 Task: Create a sub task Gather and Analyse Requirements for the task  Integrate a new chat system for customer service in the project AgileFocus , assign it to team member softage.2@softage.net and update the status of the sub task to  At Risk , set the priority of the sub task to Medium
Action: Mouse moved to (502, 413)
Screenshot: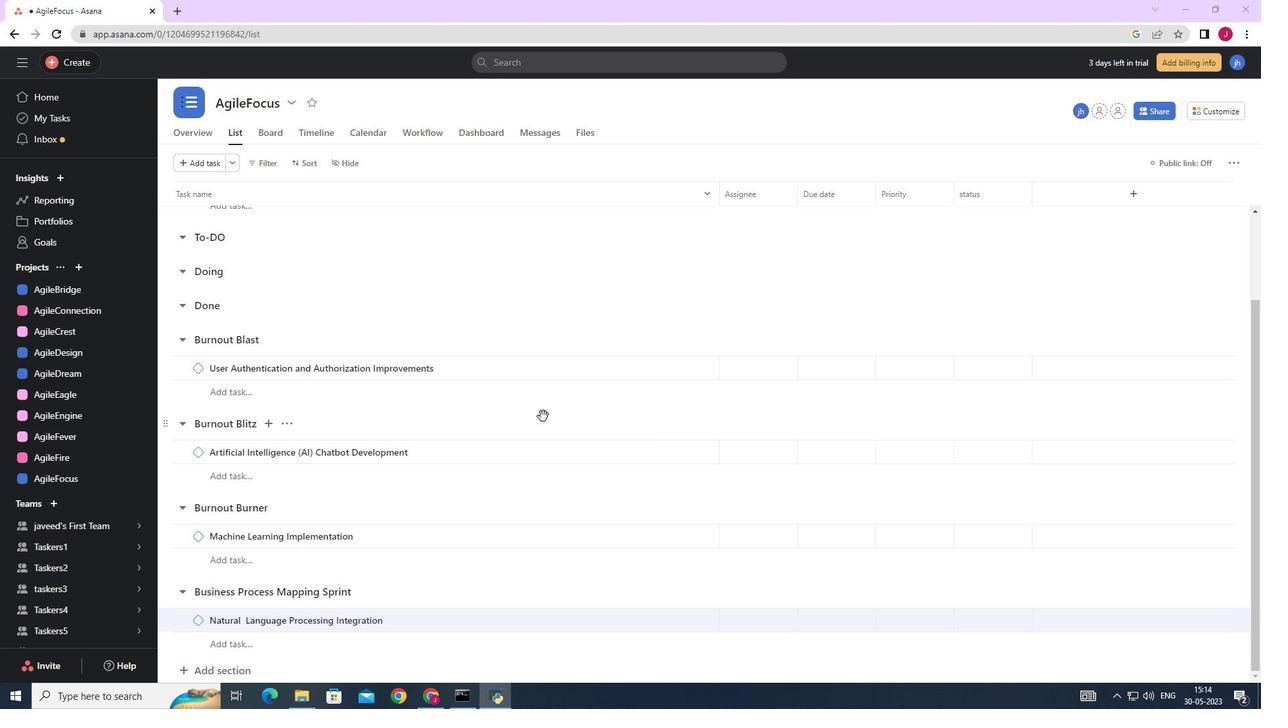 
Action: Mouse scrolled (502, 413) with delta (0, 0)
Screenshot: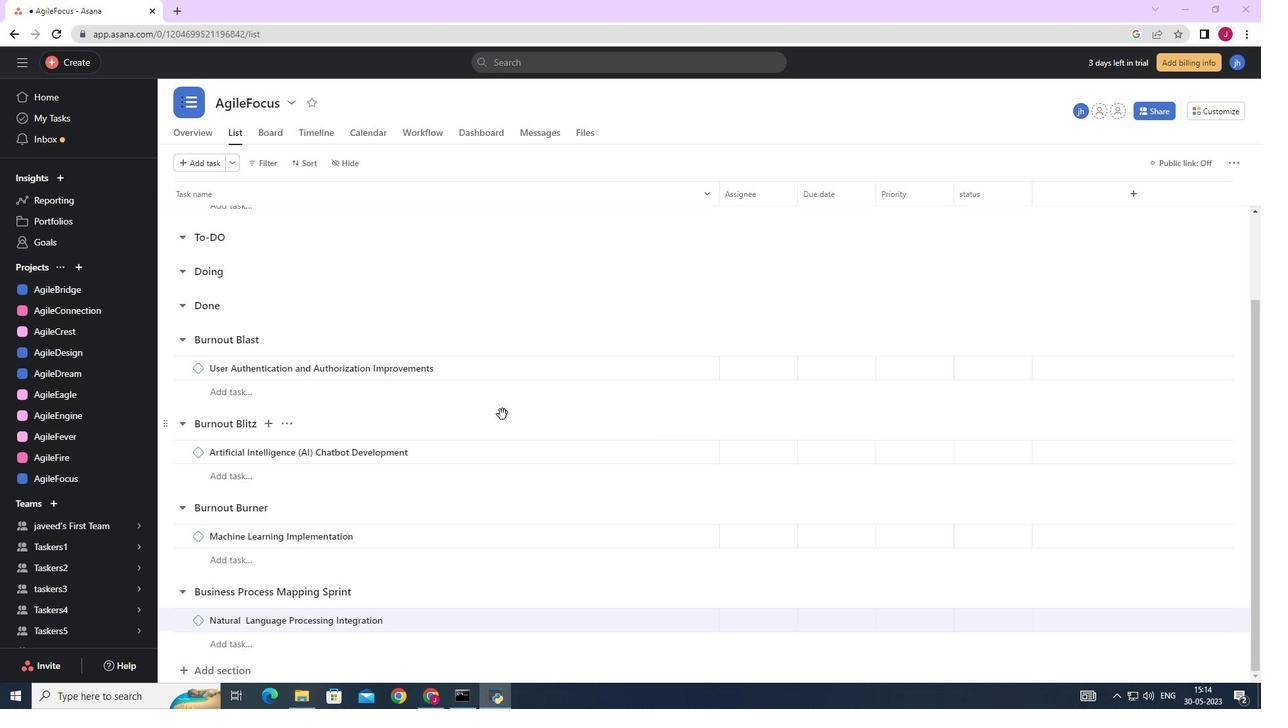 
Action: Mouse scrolled (502, 413) with delta (0, 0)
Screenshot: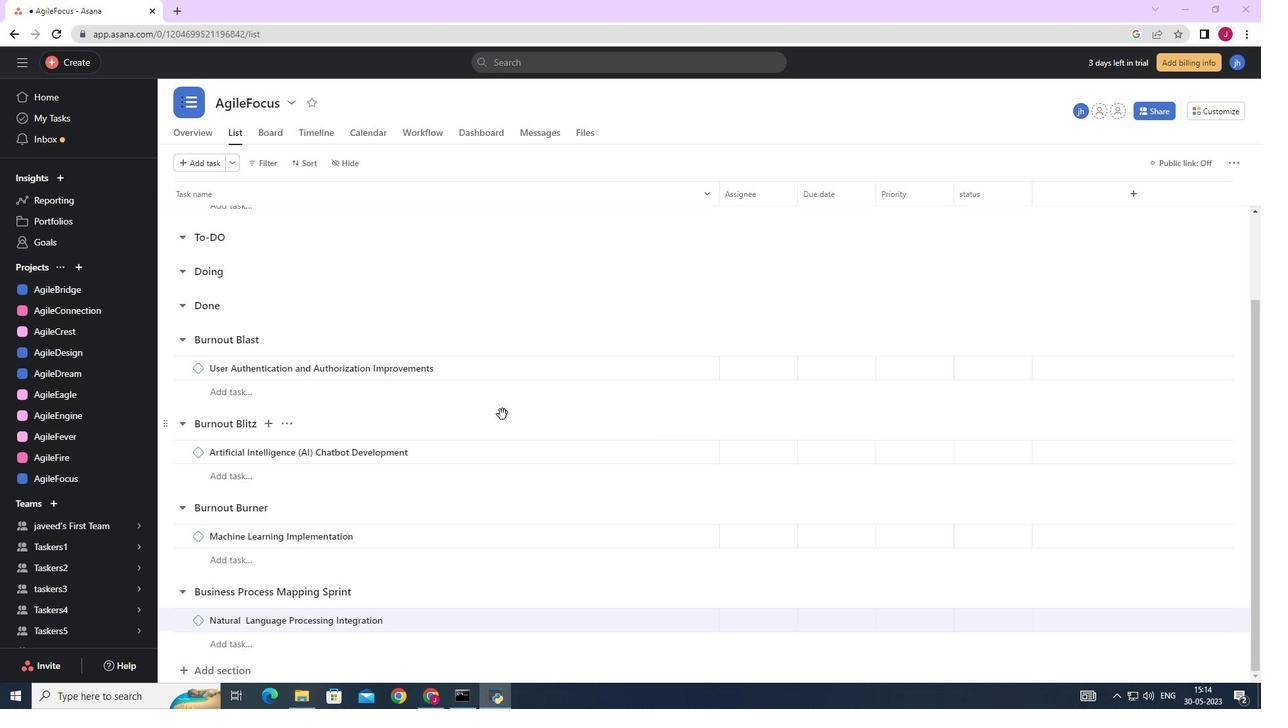 
Action: Mouse scrolled (502, 413) with delta (0, 0)
Screenshot: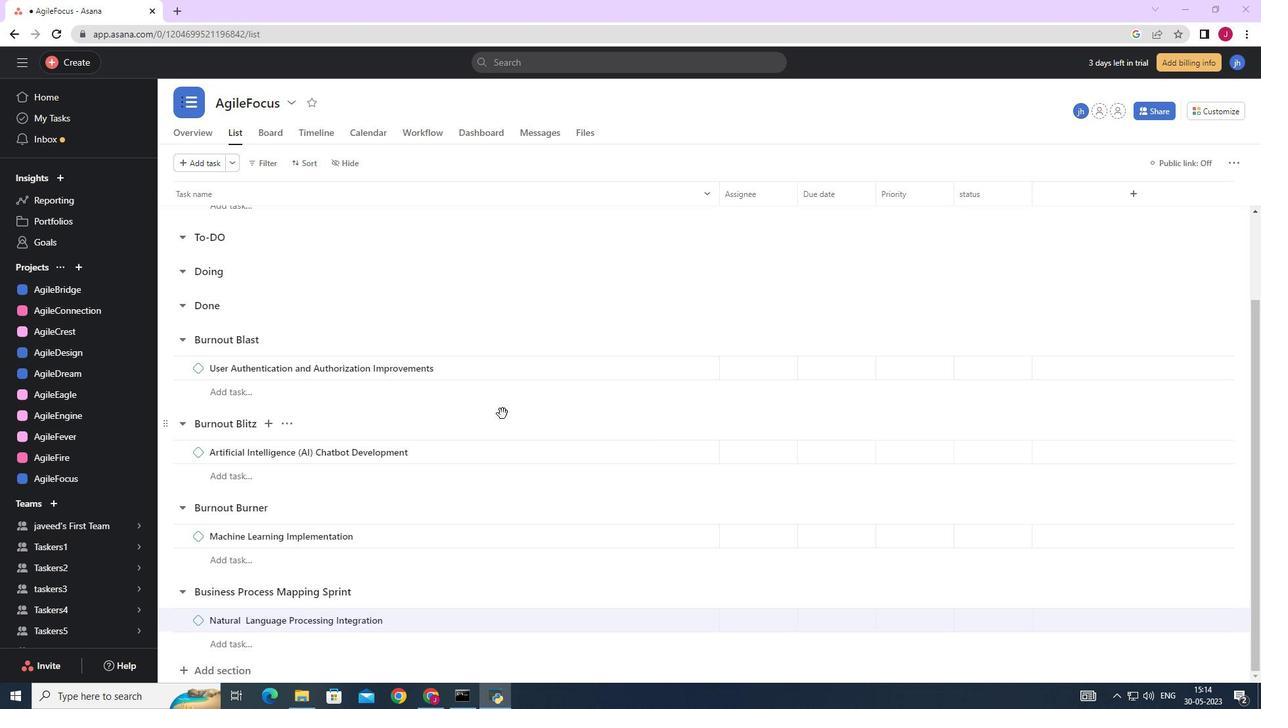 
Action: Mouse scrolled (502, 413) with delta (0, 0)
Screenshot: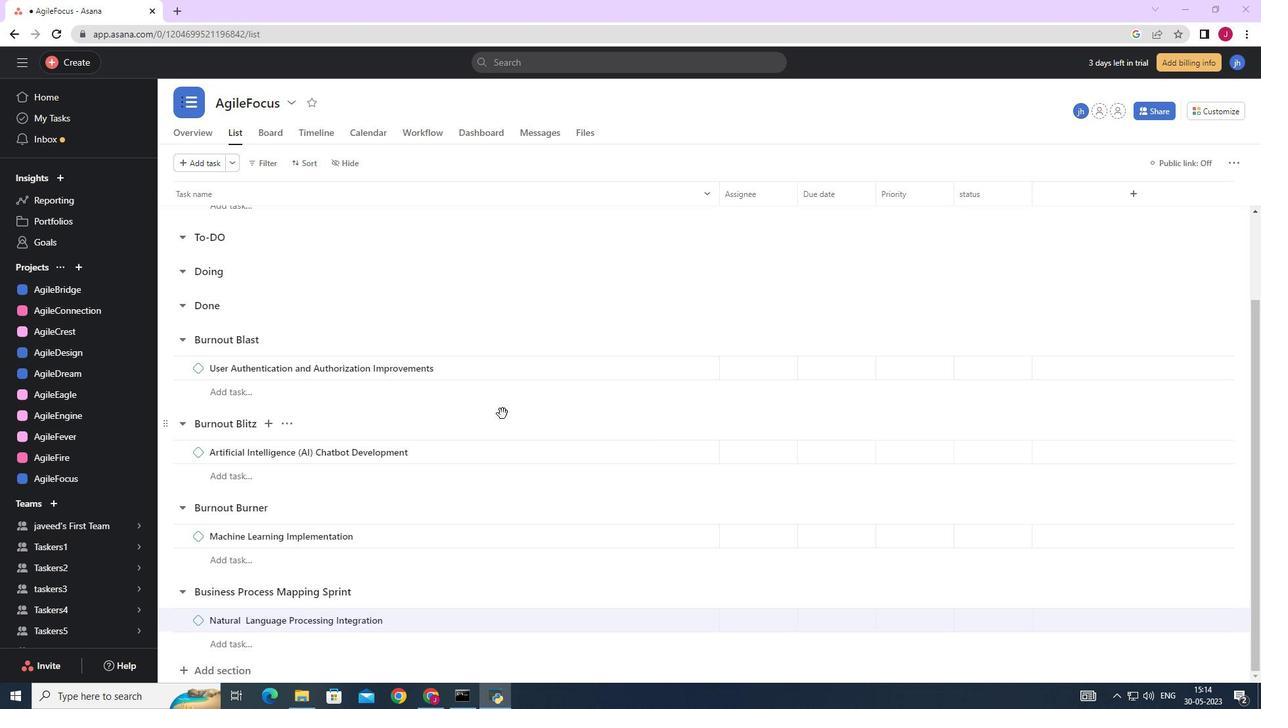 
Action: Mouse moved to (576, 451)
Screenshot: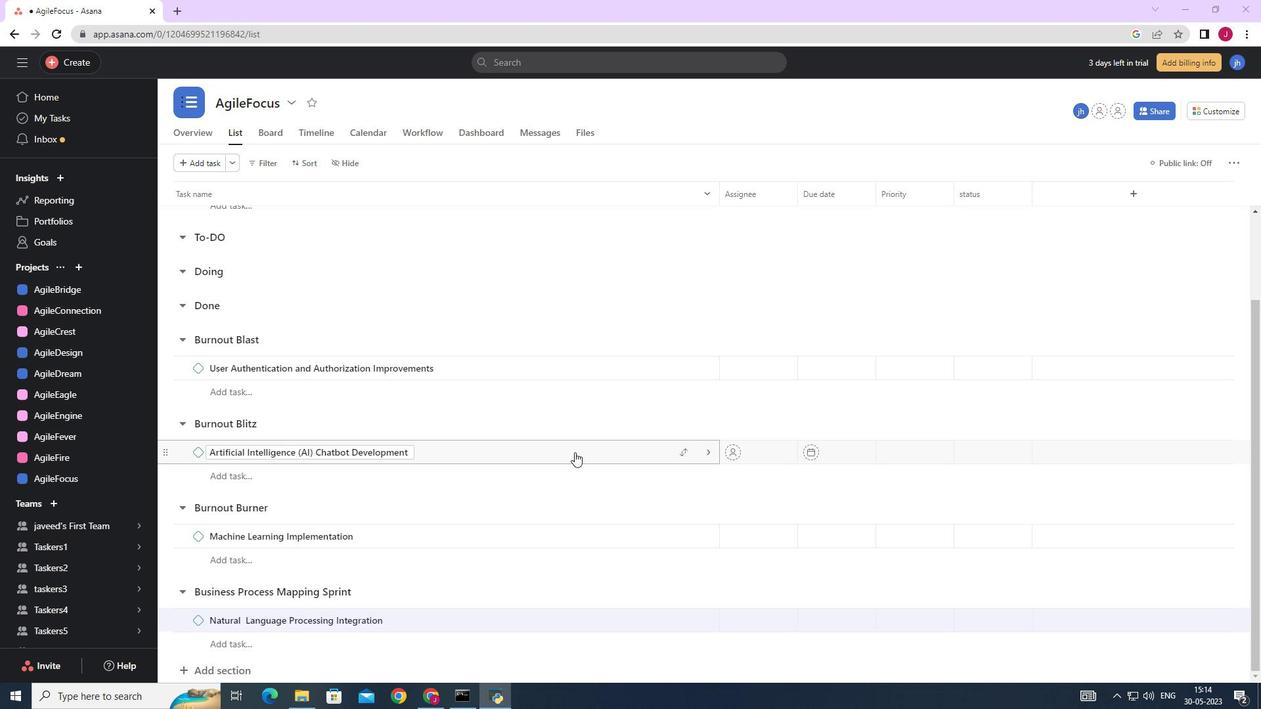 
Action: Mouse scrolled (576, 452) with delta (0, 0)
Screenshot: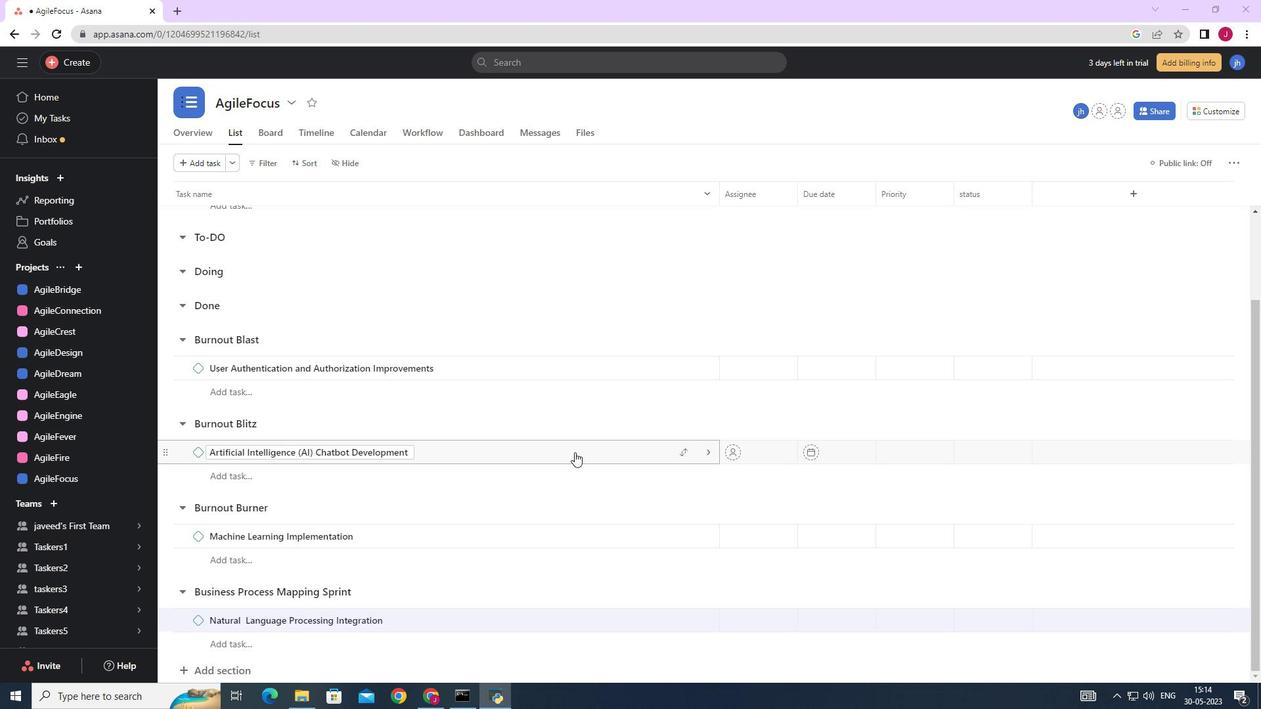 
Action: Mouse scrolled (576, 452) with delta (0, 0)
Screenshot: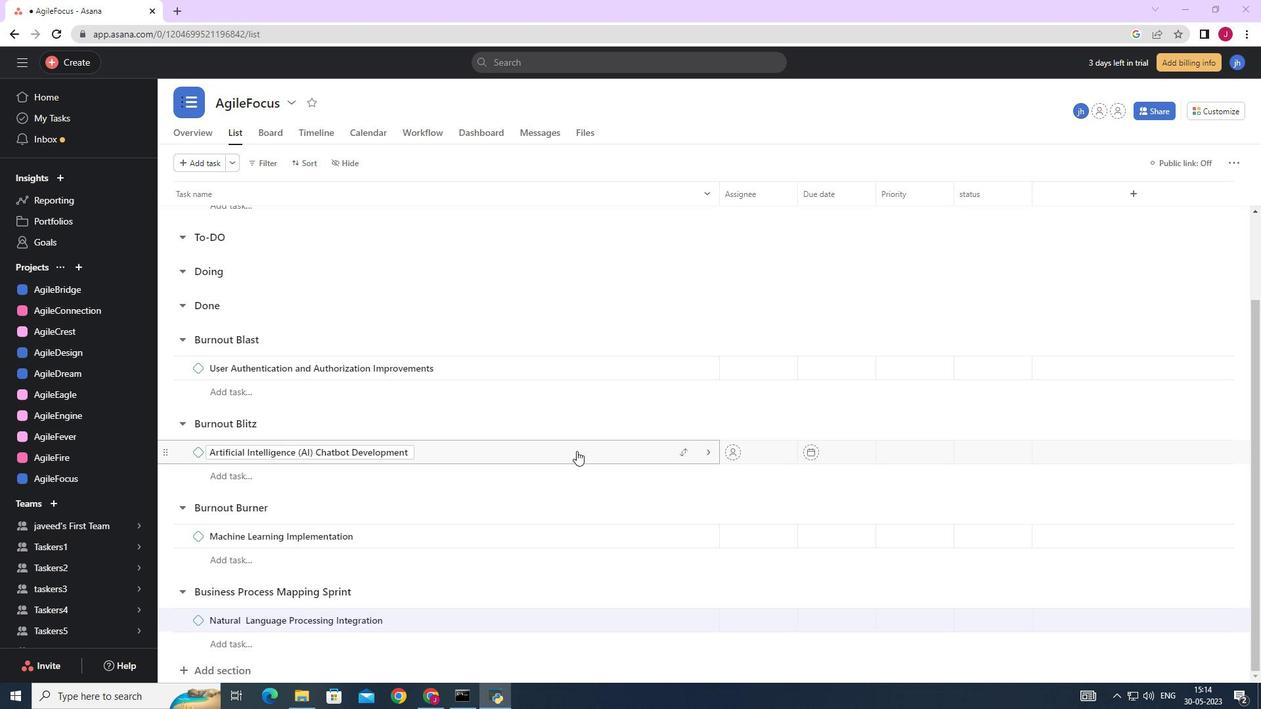 
Action: Mouse moved to (577, 451)
Screenshot: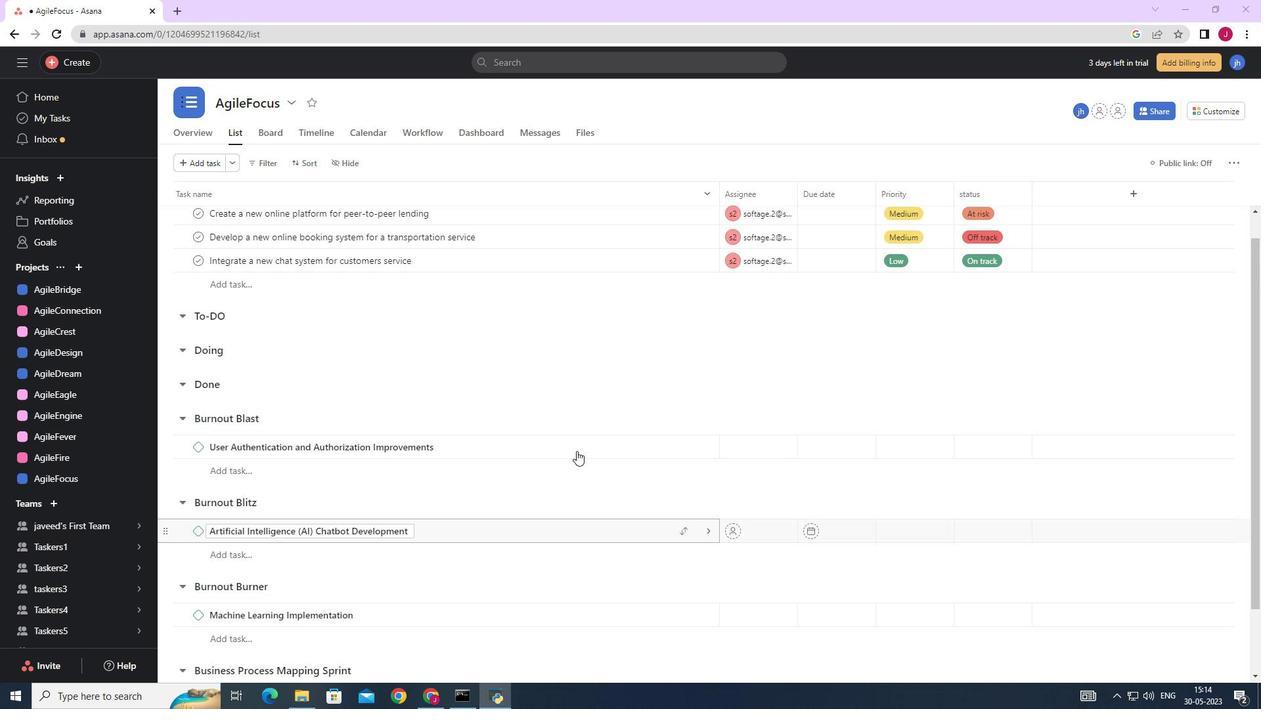 
Action: Mouse scrolled (577, 452) with delta (0, 0)
Screenshot: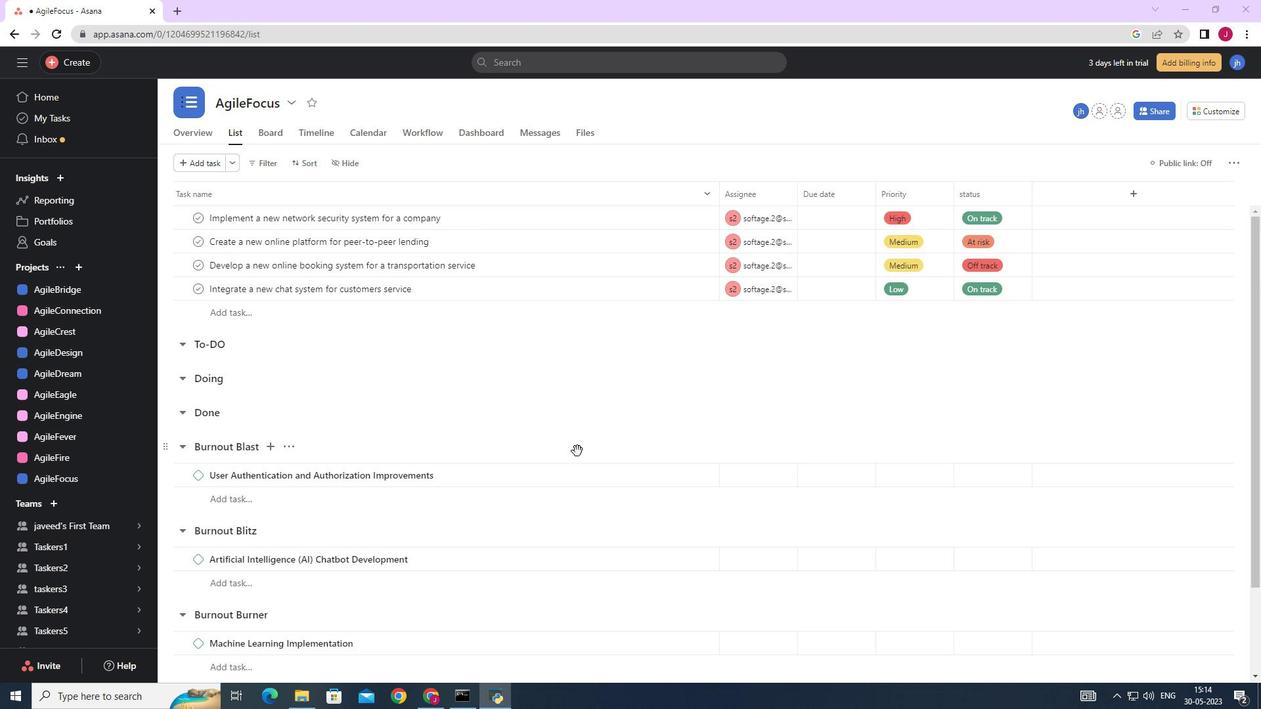 
Action: Mouse scrolled (577, 452) with delta (0, 0)
Screenshot: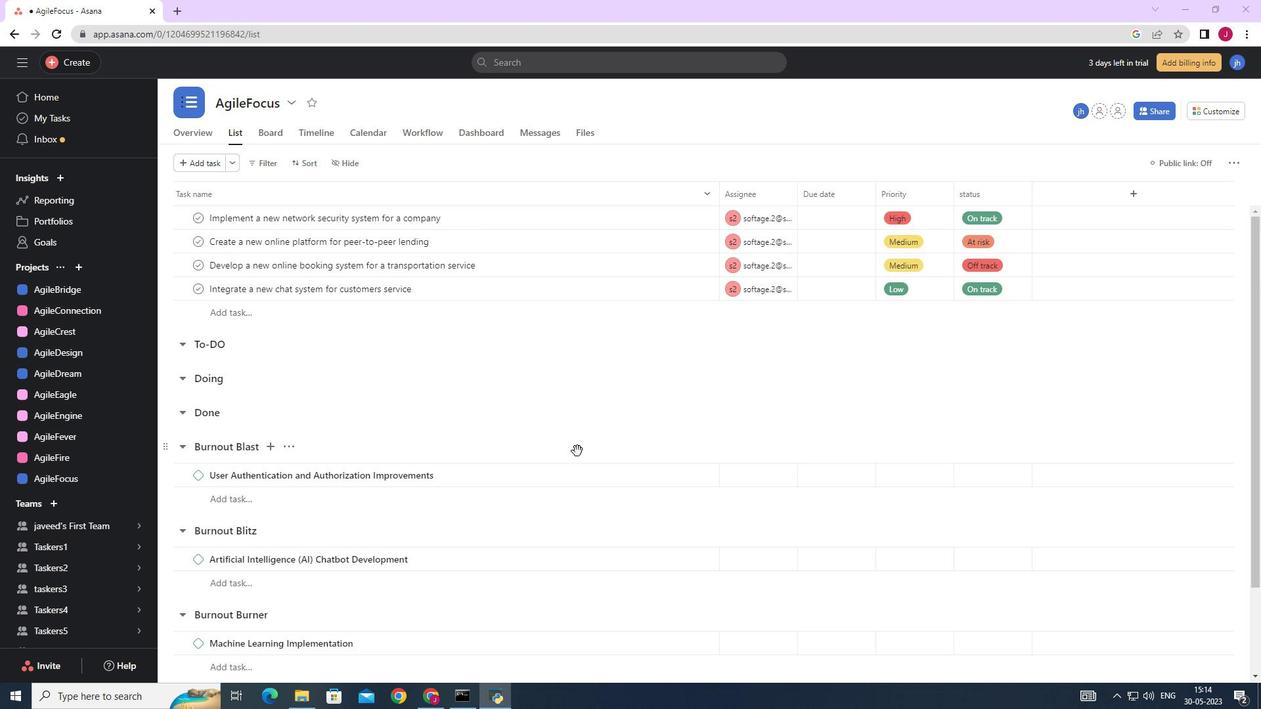 
Action: Mouse scrolled (577, 452) with delta (0, 0)
Screenshot: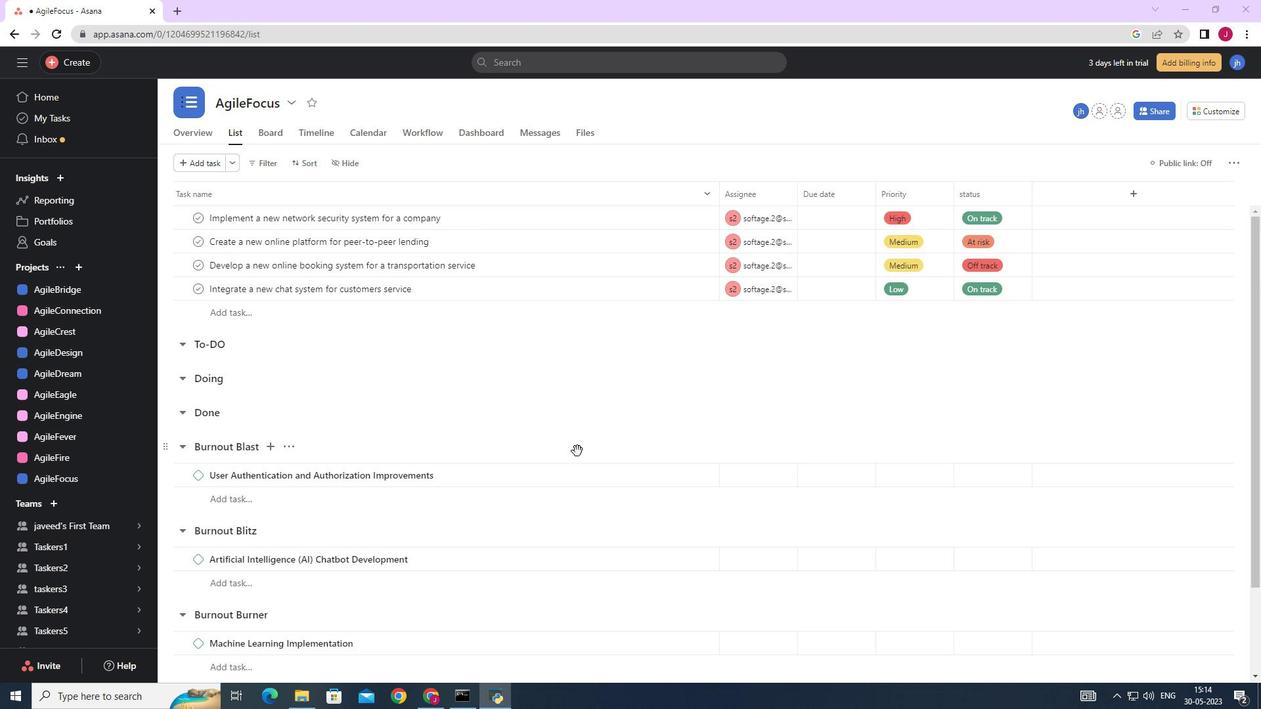 
Action: Mouse moved to (643, 287)
Screenshot: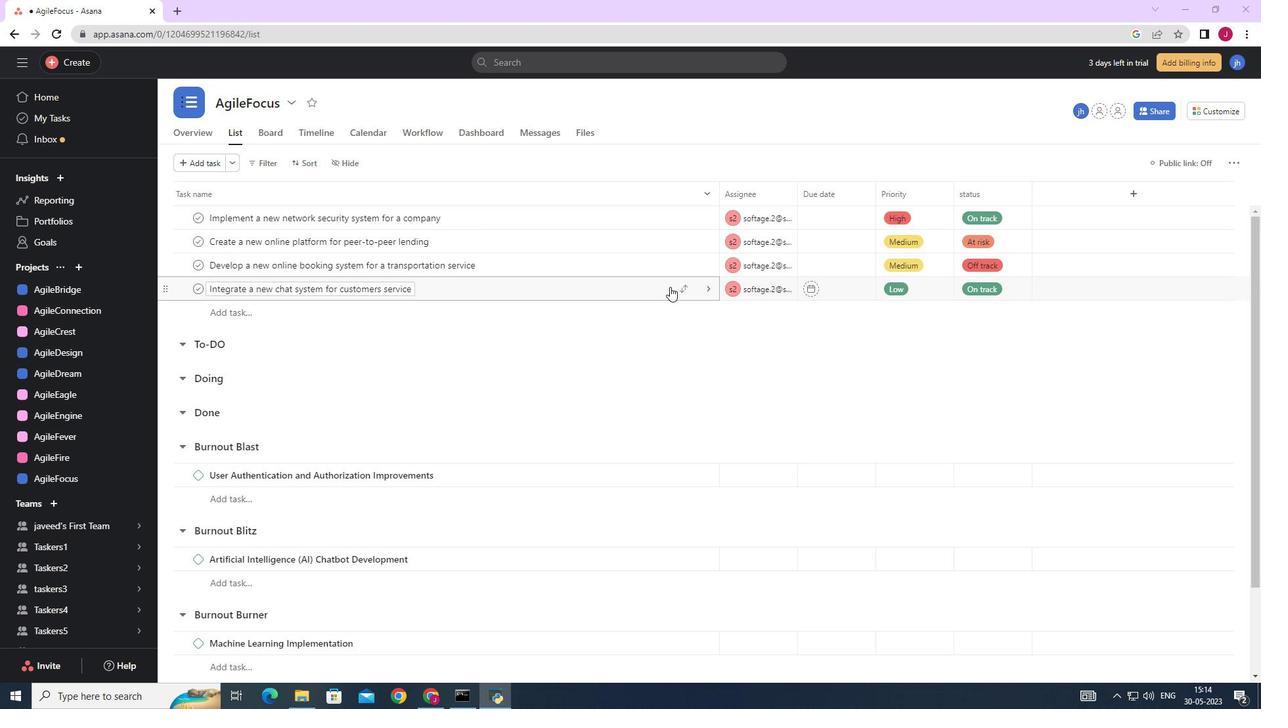 
Action: Mouse pressed left at (643, 287)
Screenshot: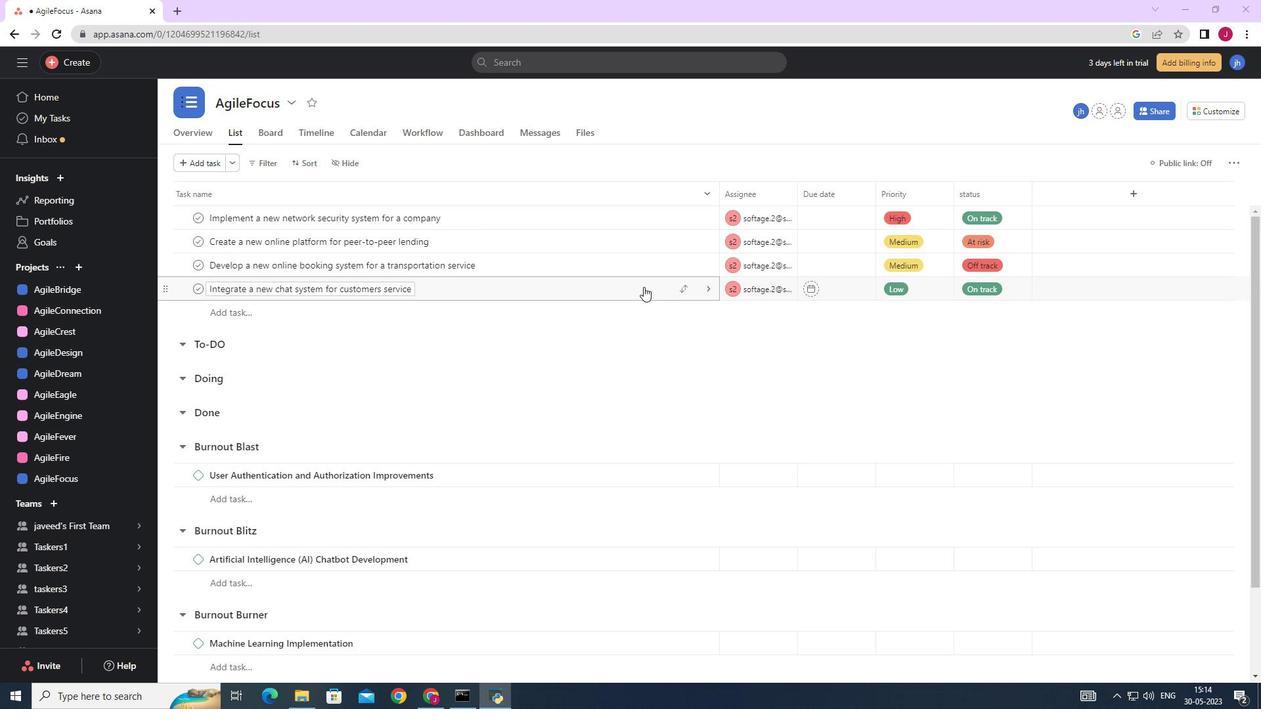 
Action: Mouse moved to (940, 446)
Screenshot: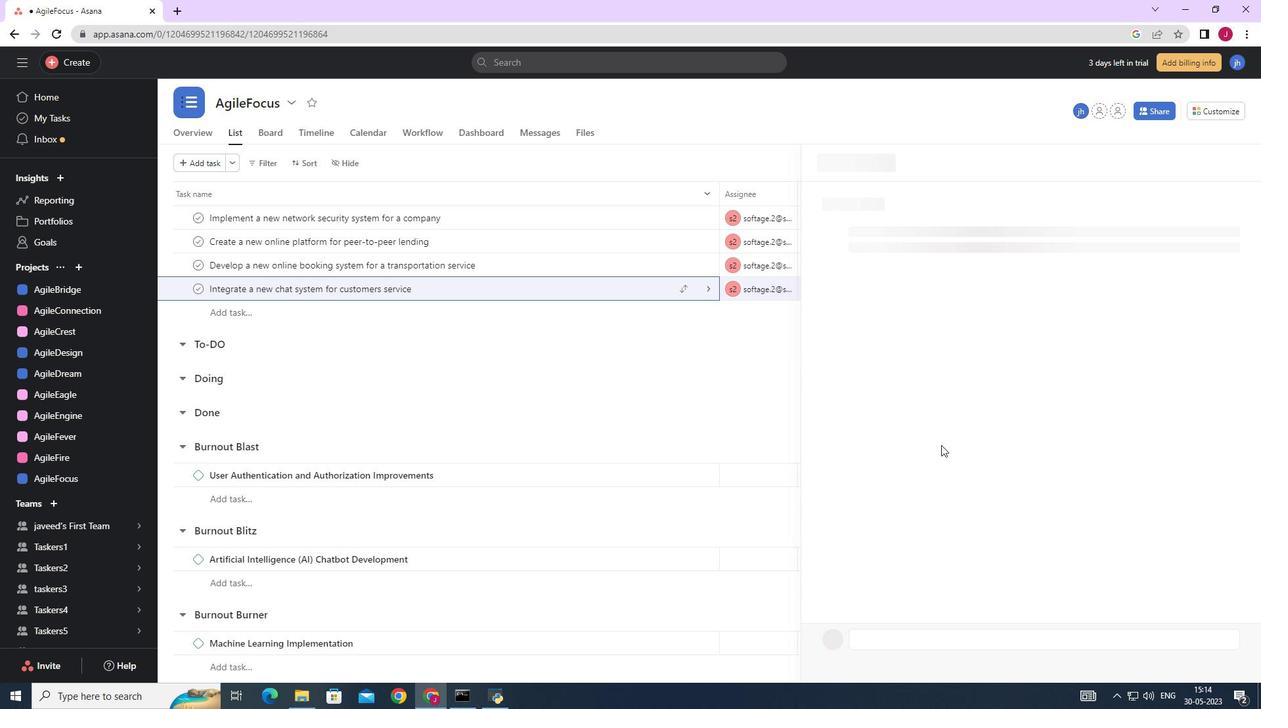 
Action: Mouse scrolled (940, 445) with delta (0, 0)
Screenshot: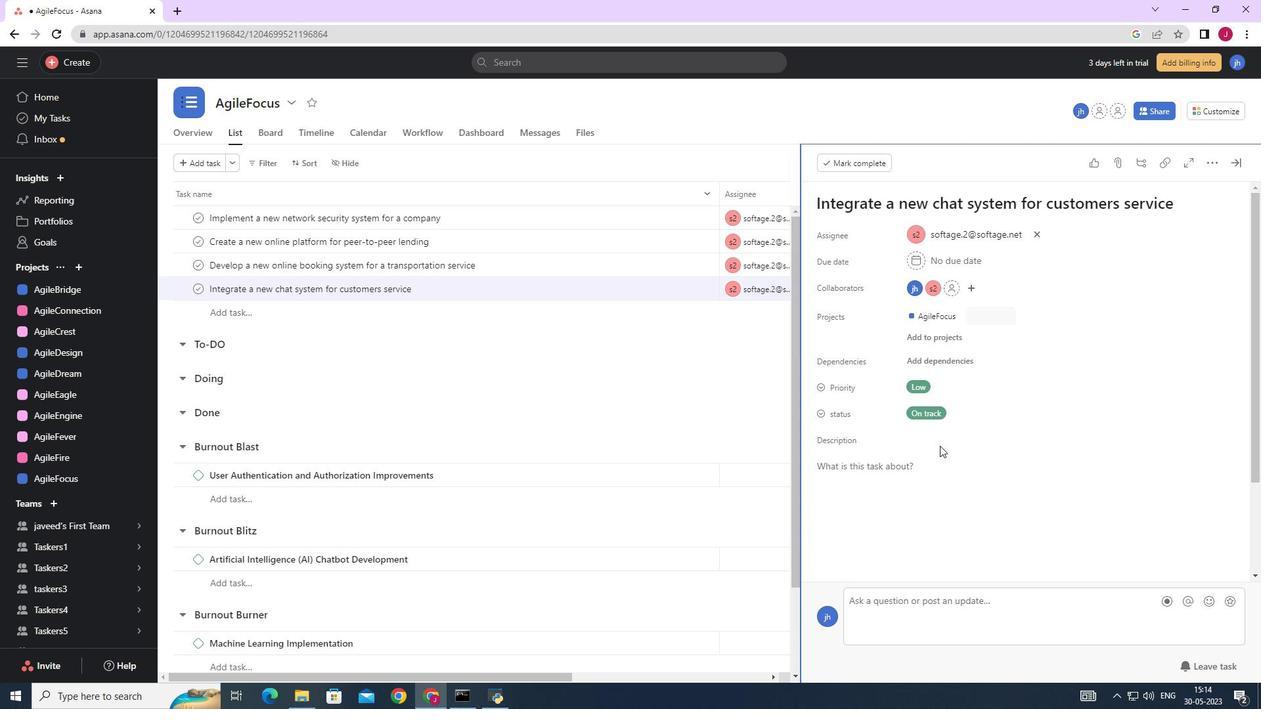 
Action: Mouse scrolled (940, 445) with delta (0, 0)
Screenshot: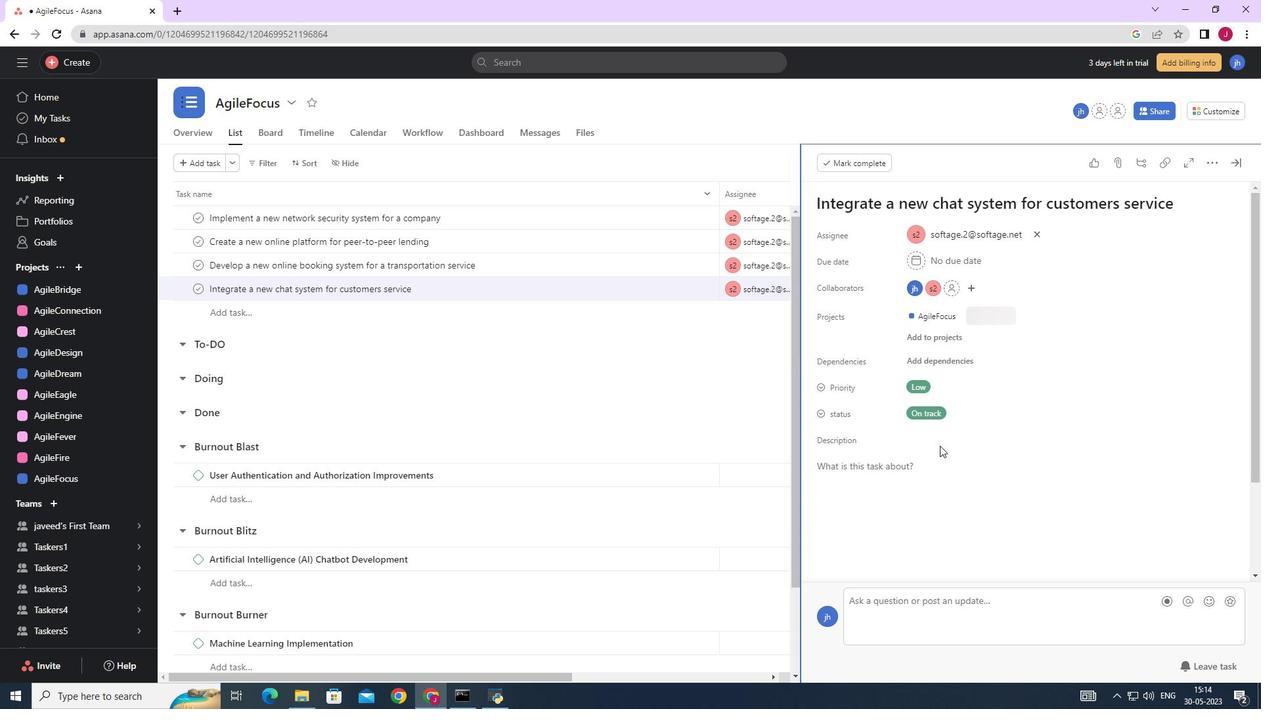 
Action: Mouse scrolled (940, 445) with delta (0, 0)
Screenshot: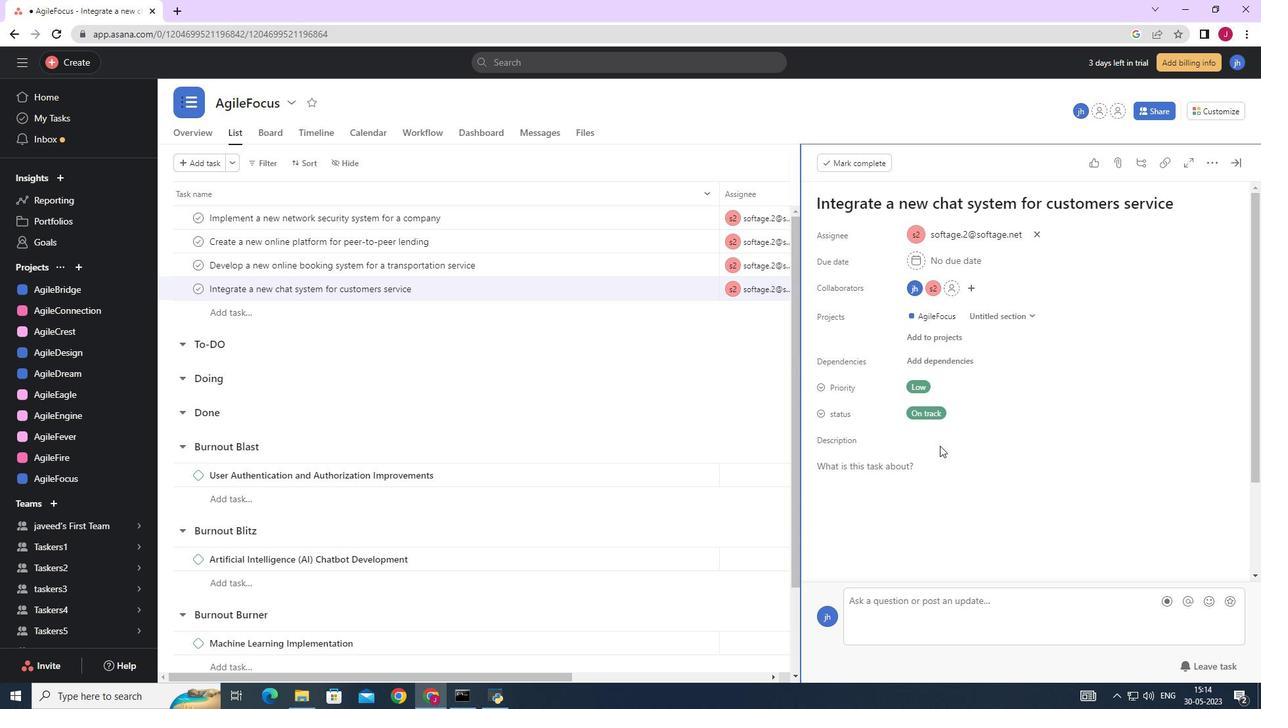 
Action: Mouse scrolled (940, 445) with delta (0, 0)
Screenshot: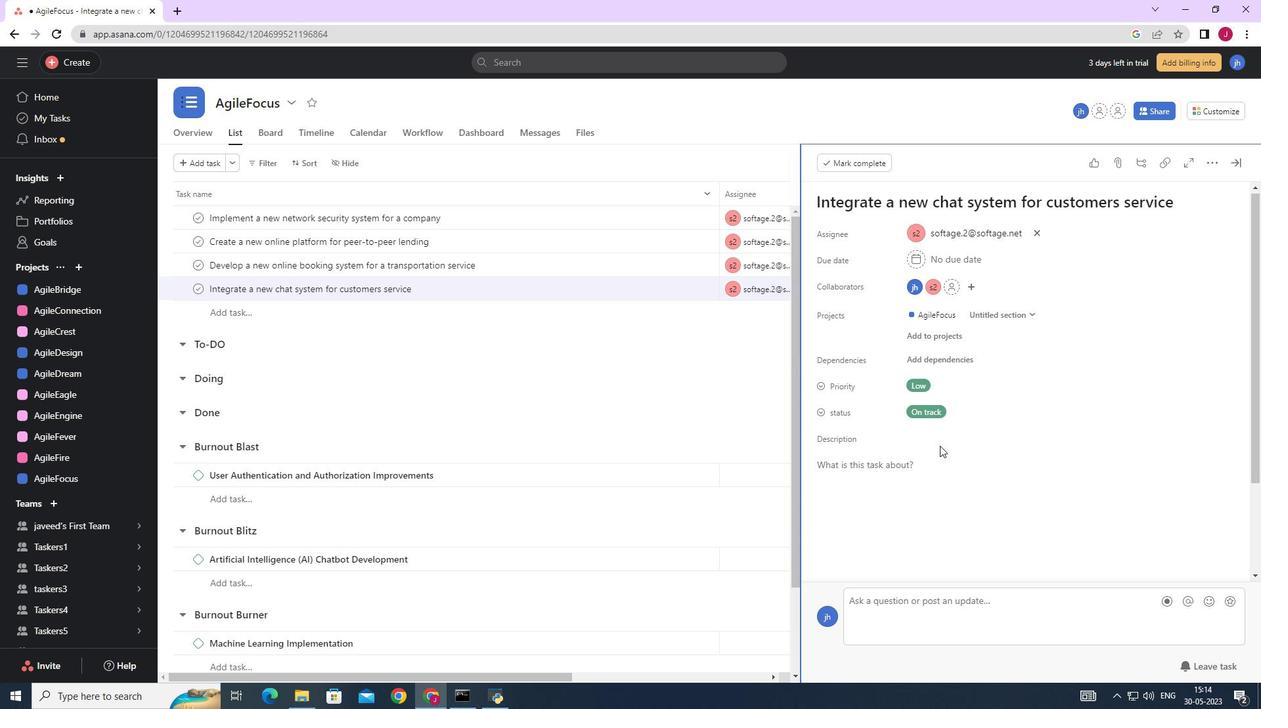 
Action: Mouse moved to (858, 478)
Screenshot: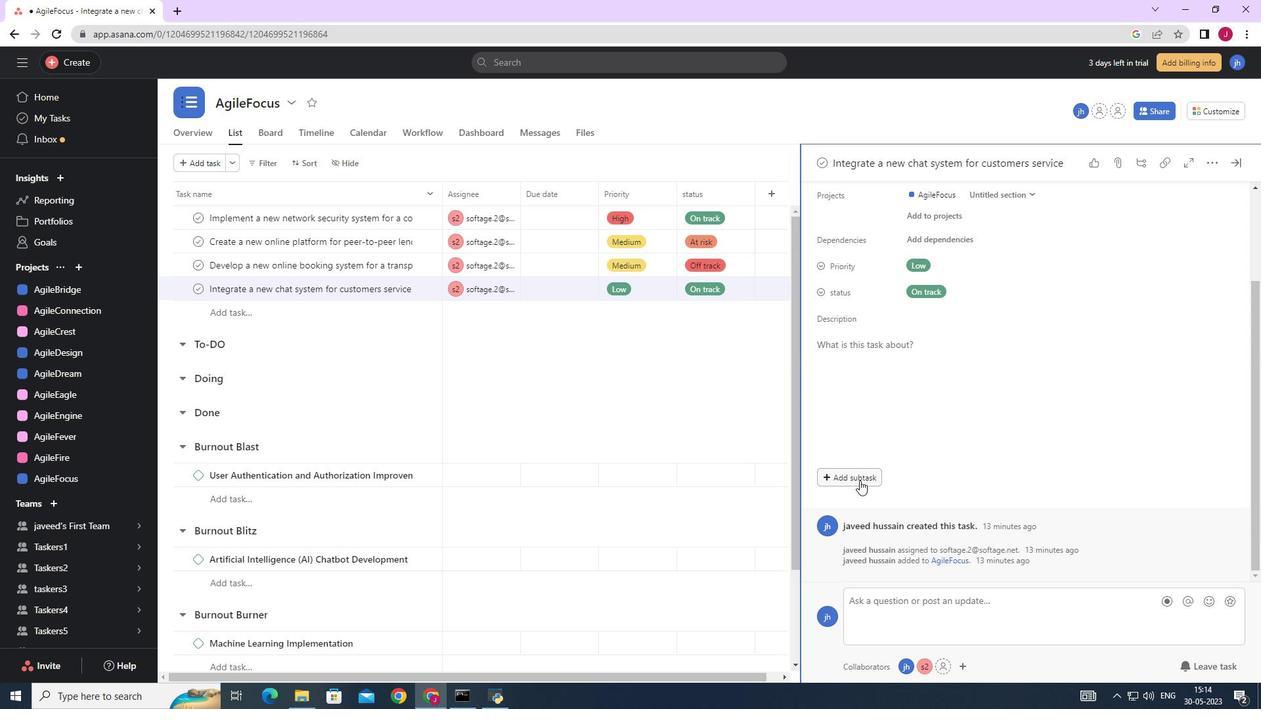 
Action: Mouse pressed left at (858, 478)
Screenshot: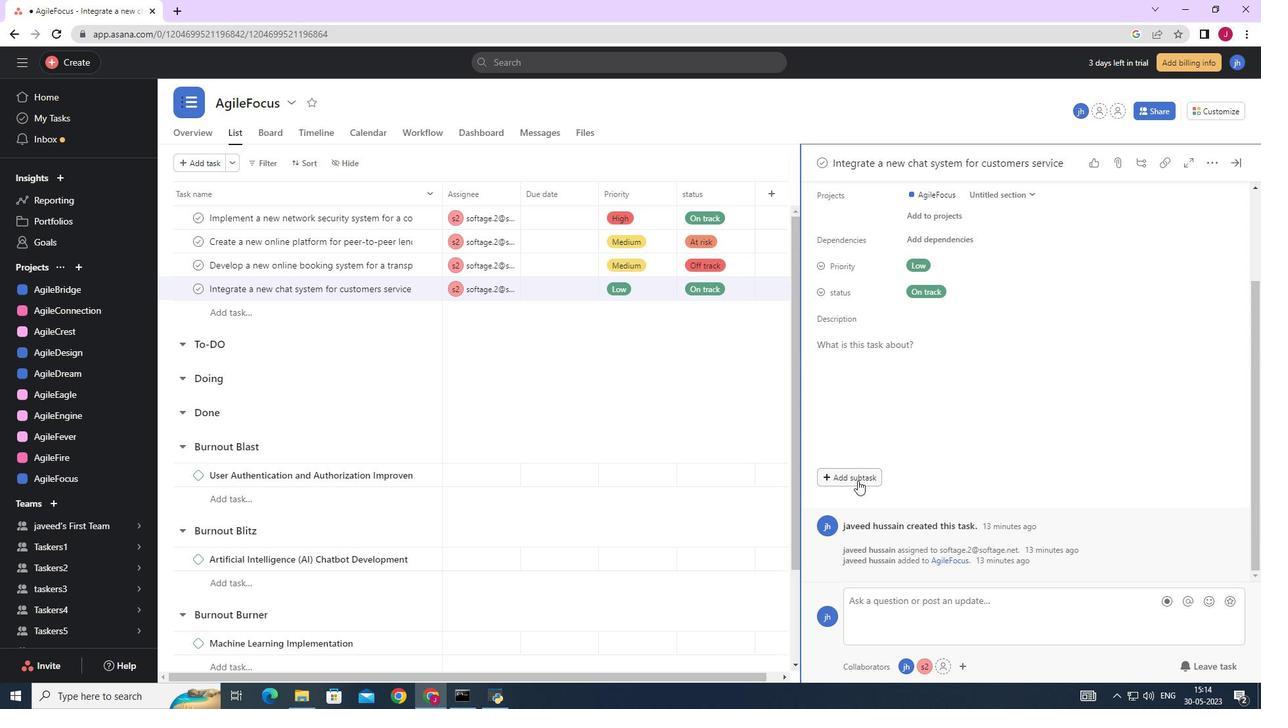 
Action: Mouse moved to (868, 450)
Screenshot: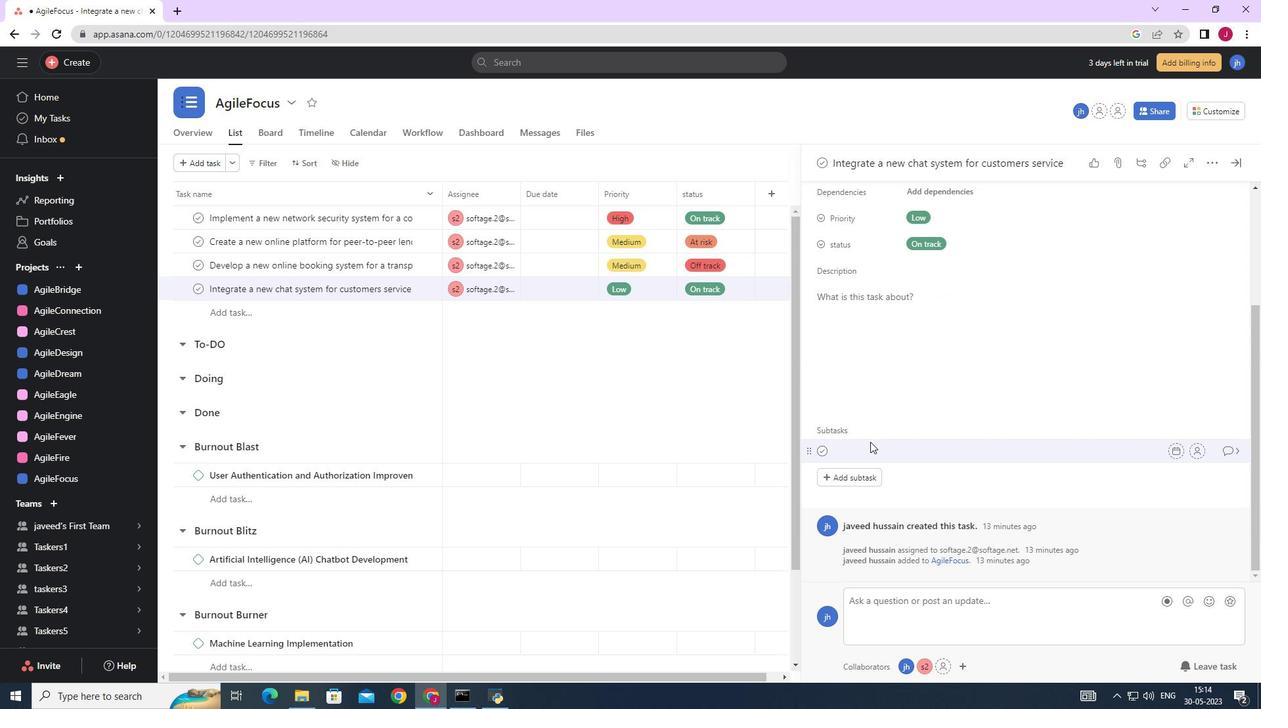 
Action: Key pressed <Key.caps_lock>G<Key.caps_lock>ather<Key.space>and<Key.space><Key.caps_lock>A<Key.caps_lock>nalyse<Key.space><Key.caps_lock>R<Key.caps_lock>equireme
Screenshot: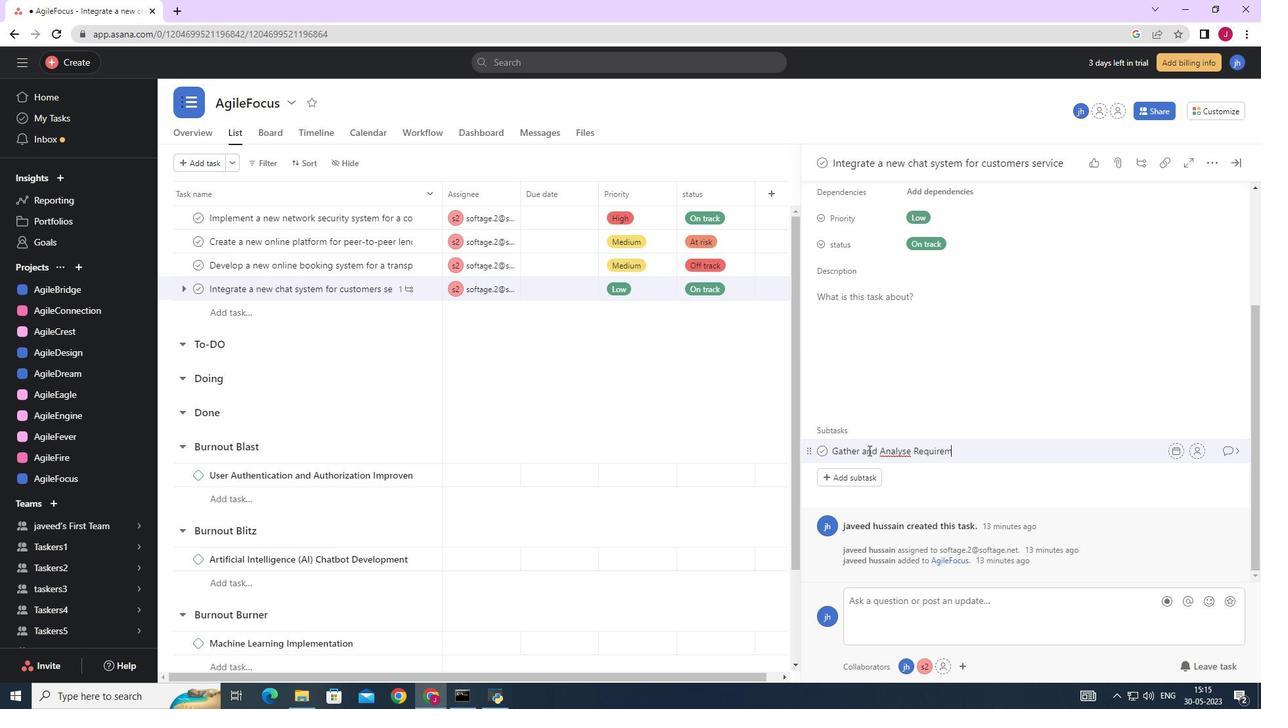 
Action: Mouse moved to (867, 451)
Screenshot: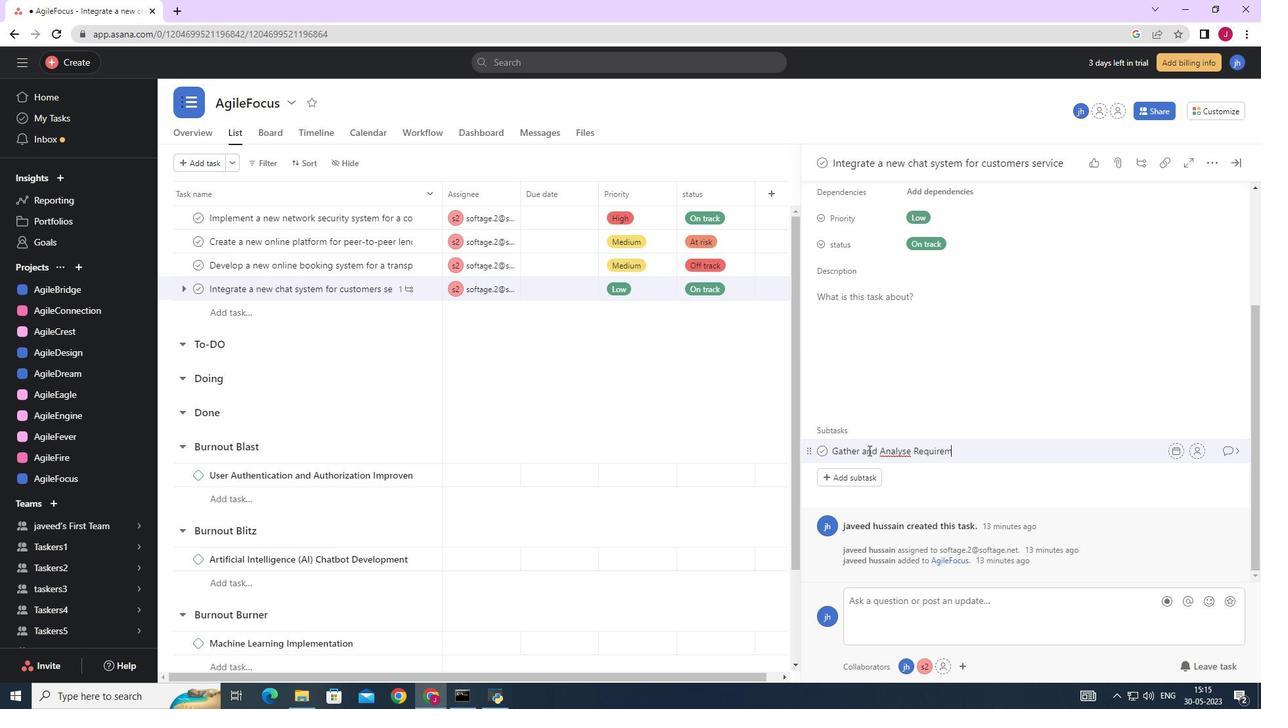 
Action: Key pressed nts<Key.space>
Screenshot: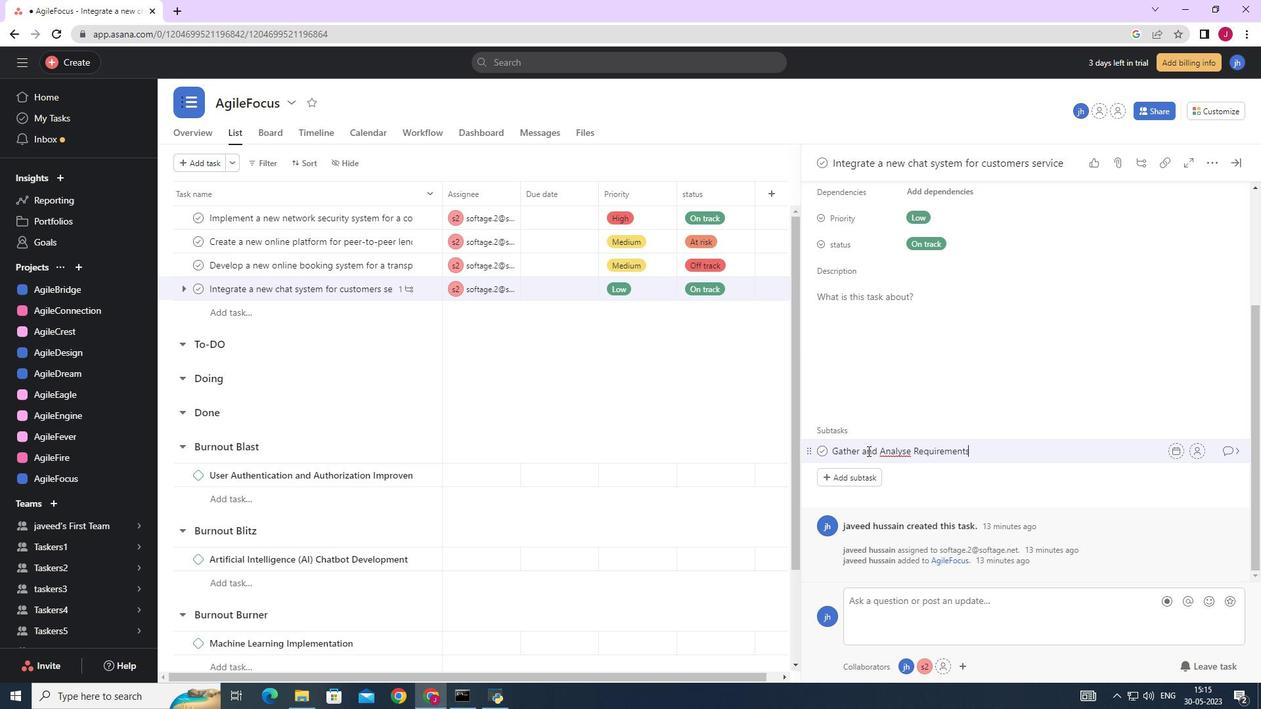 
Action: Mouse moved to (1199, 451)
Screenshot: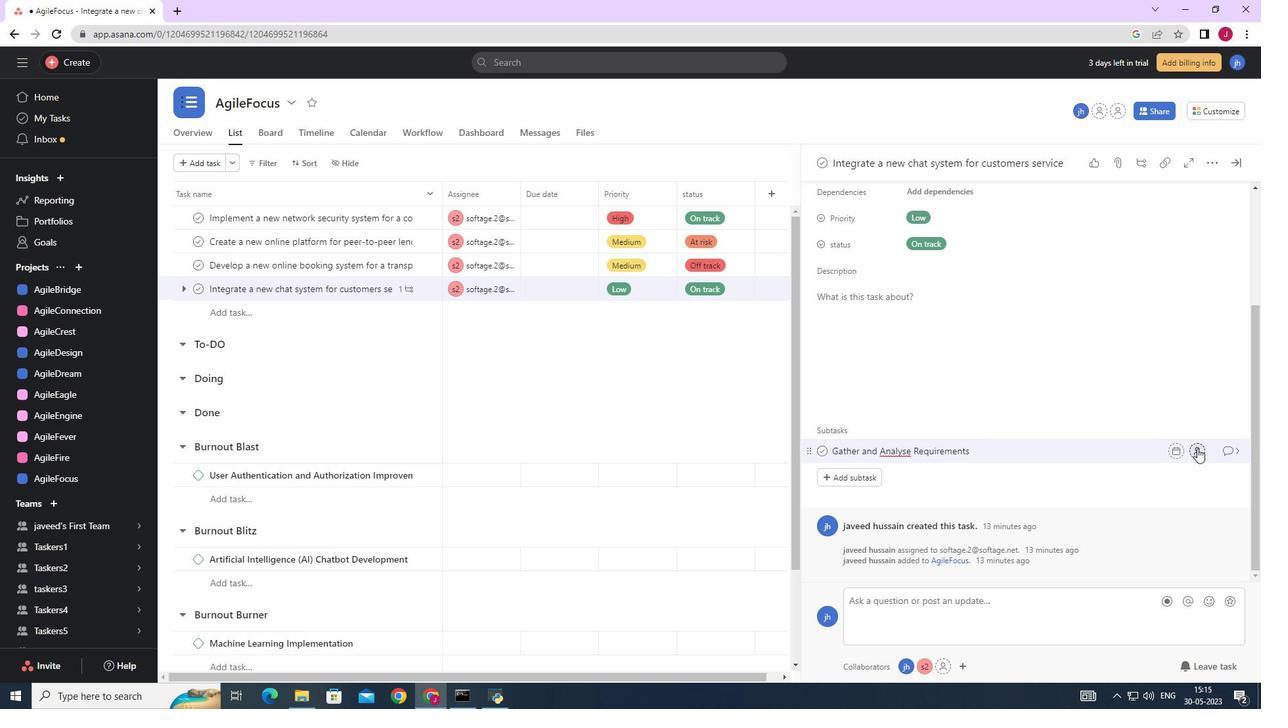 
Action: Mouse pressed left at (1199, 451)
Screenshot: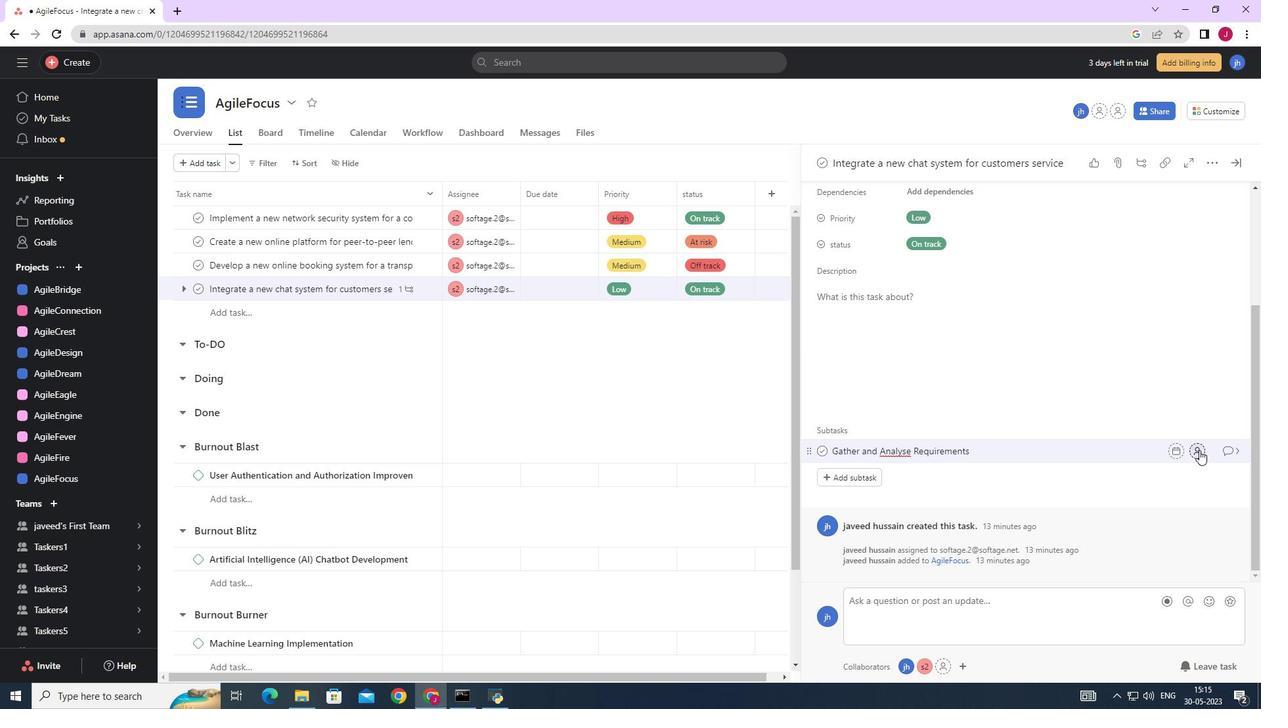 
Action: Mouse moved to (990, 497)
Screenshot: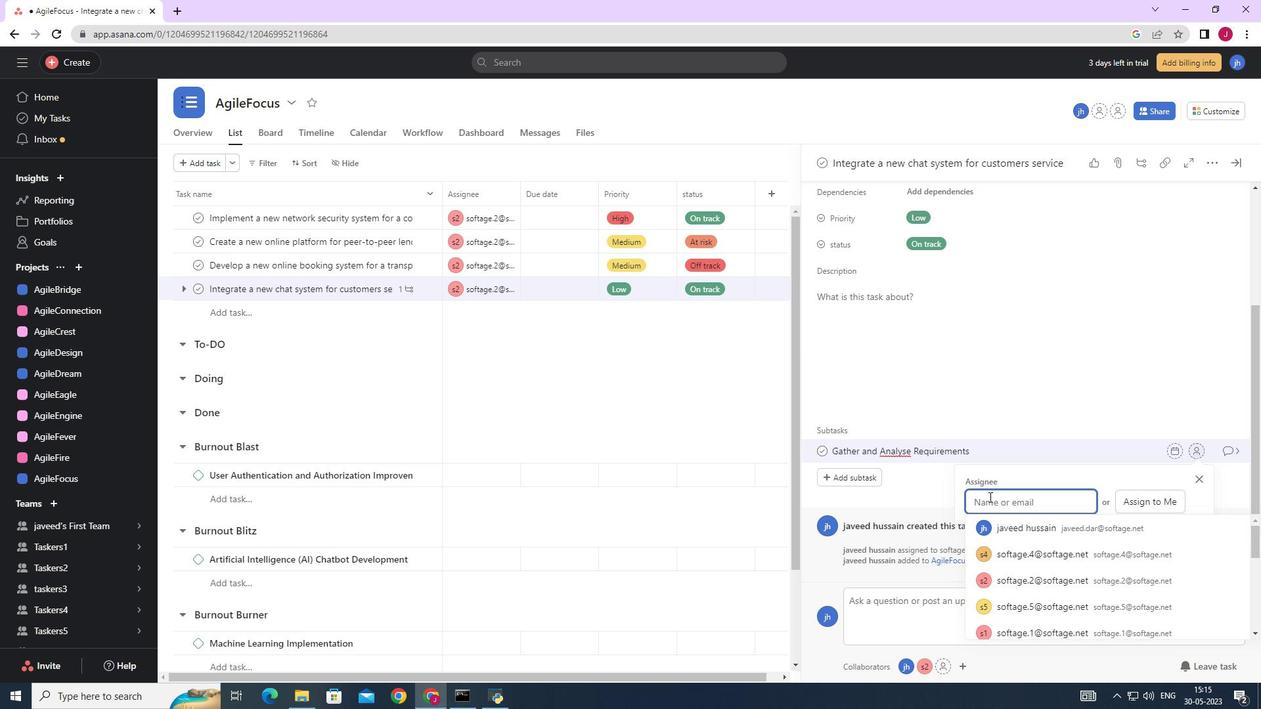 
Action: Key pressed softage.2
Screenshot: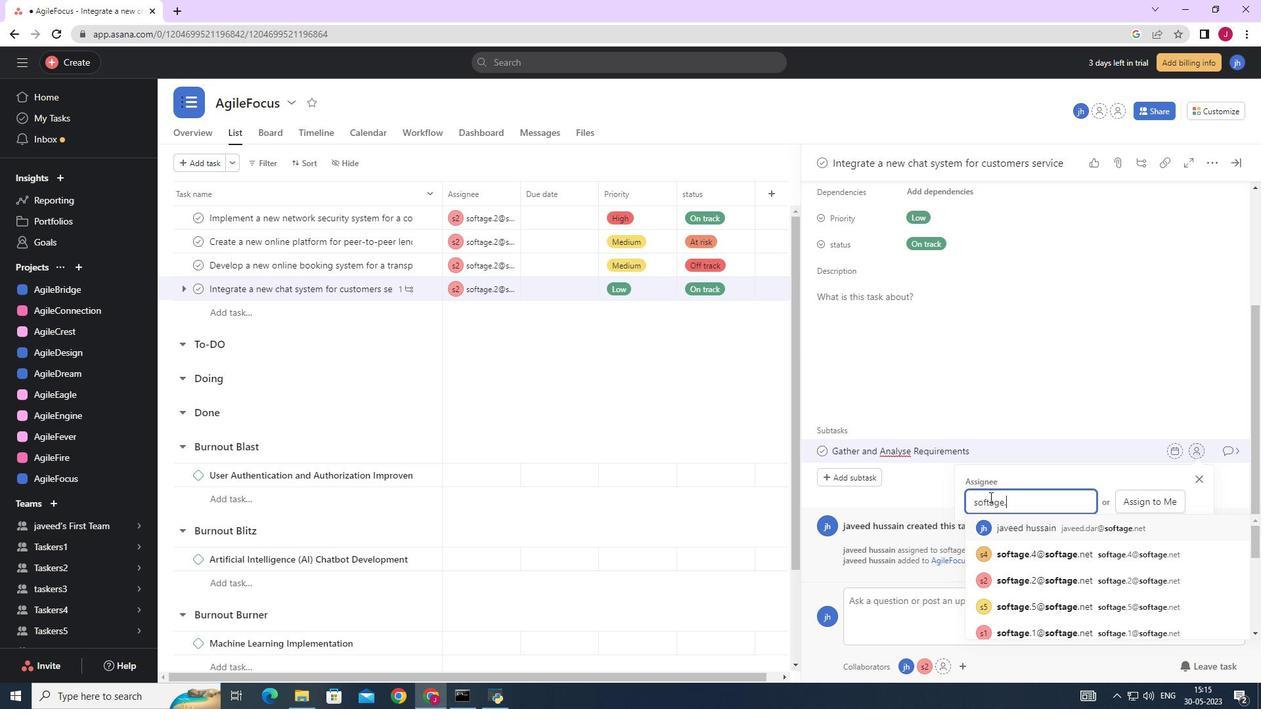 
Action: Mouse moved to (1036, 530)
Screenshot: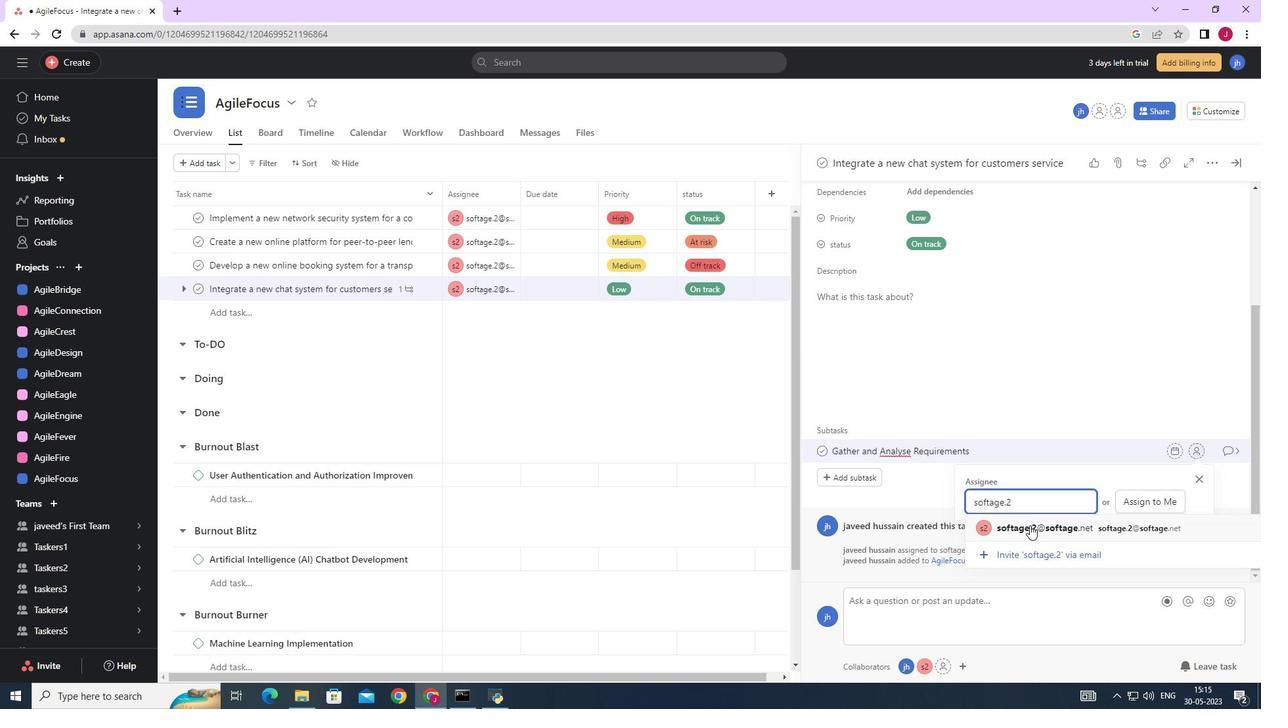 
Action: Mouse pressed left at (1036, 530)
Screenshot: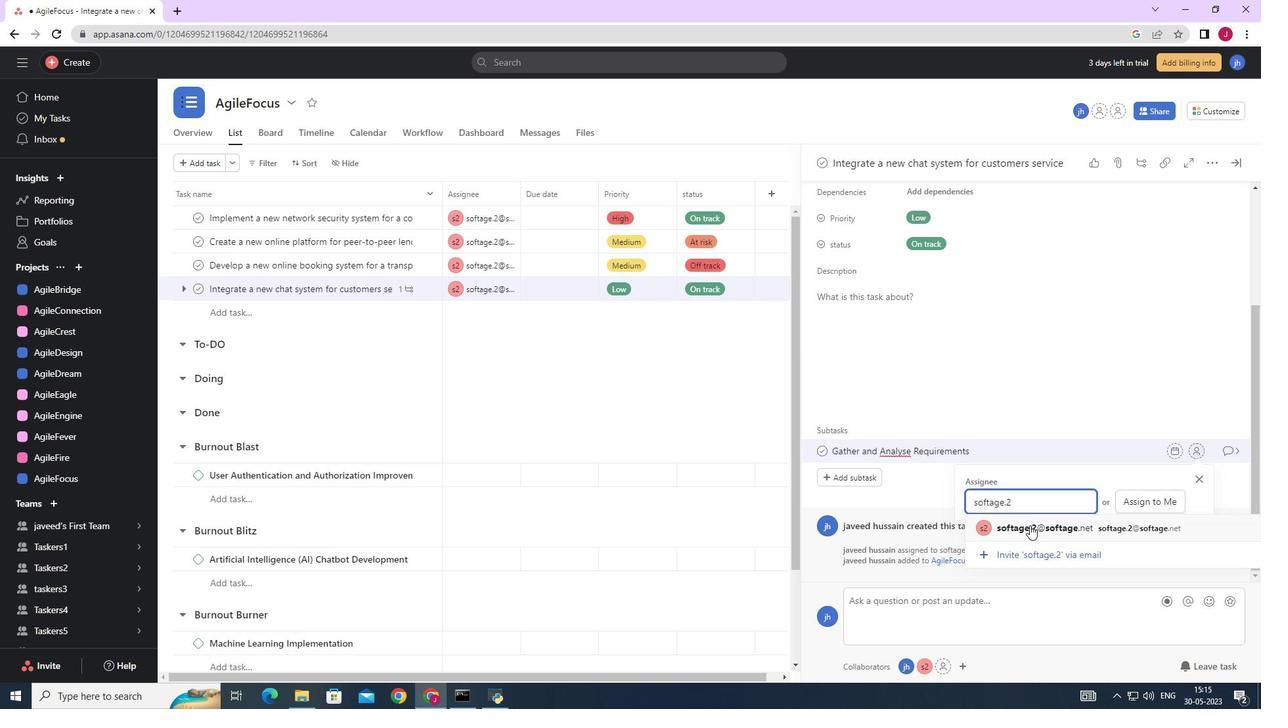 
Action: Mouse moved to (1224, 455)
Screenshot: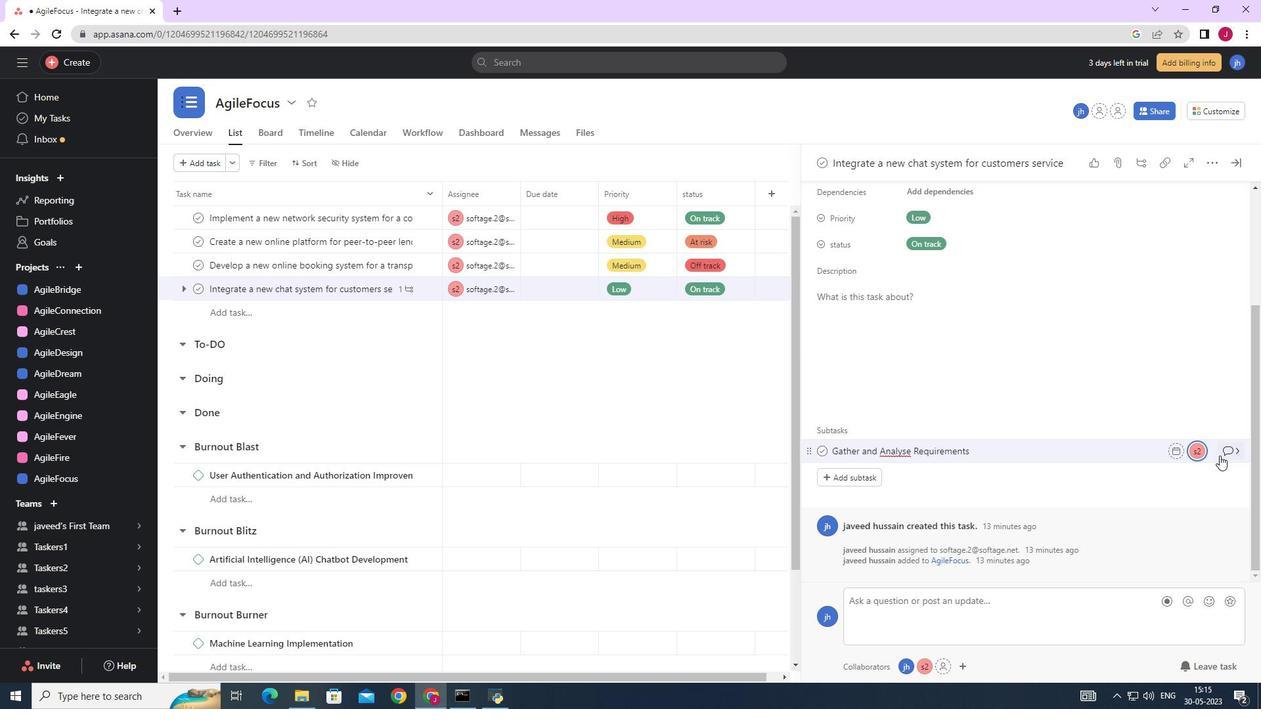 
Action: Mouse pressed left at (1224, 455)
Screenshot: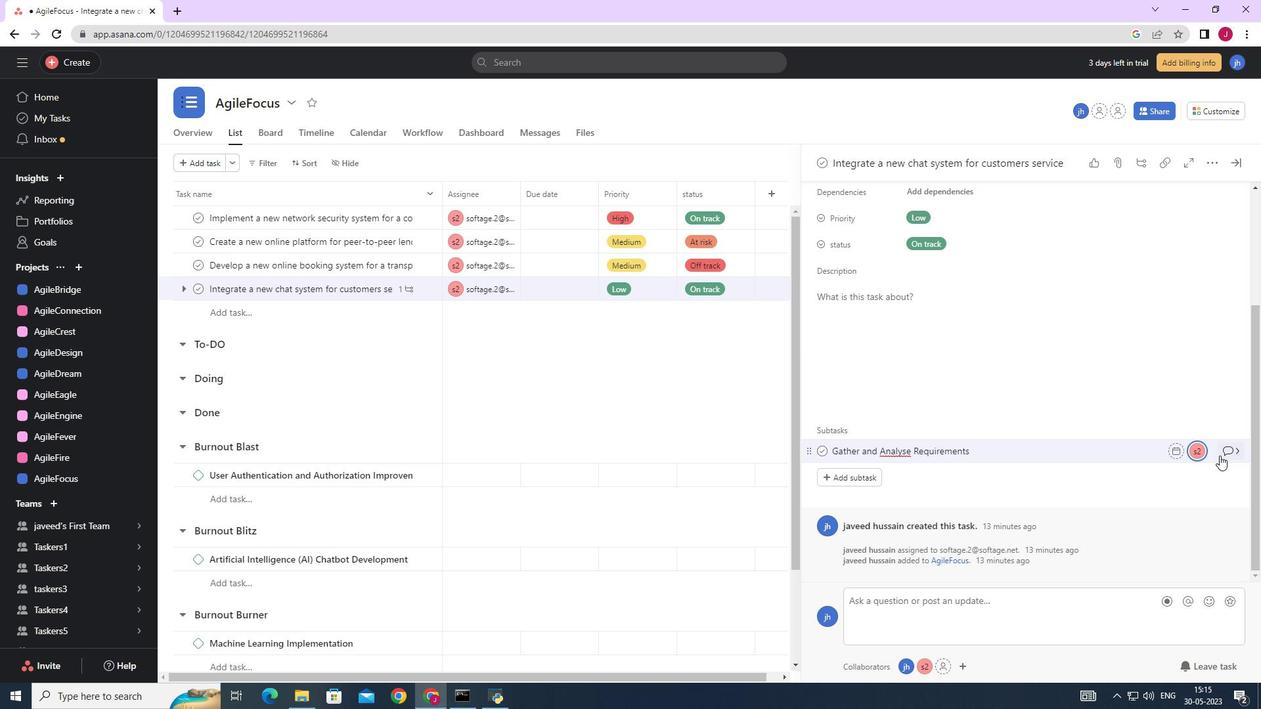 
Action: Mouse moved to (875, 377)
Screenshot: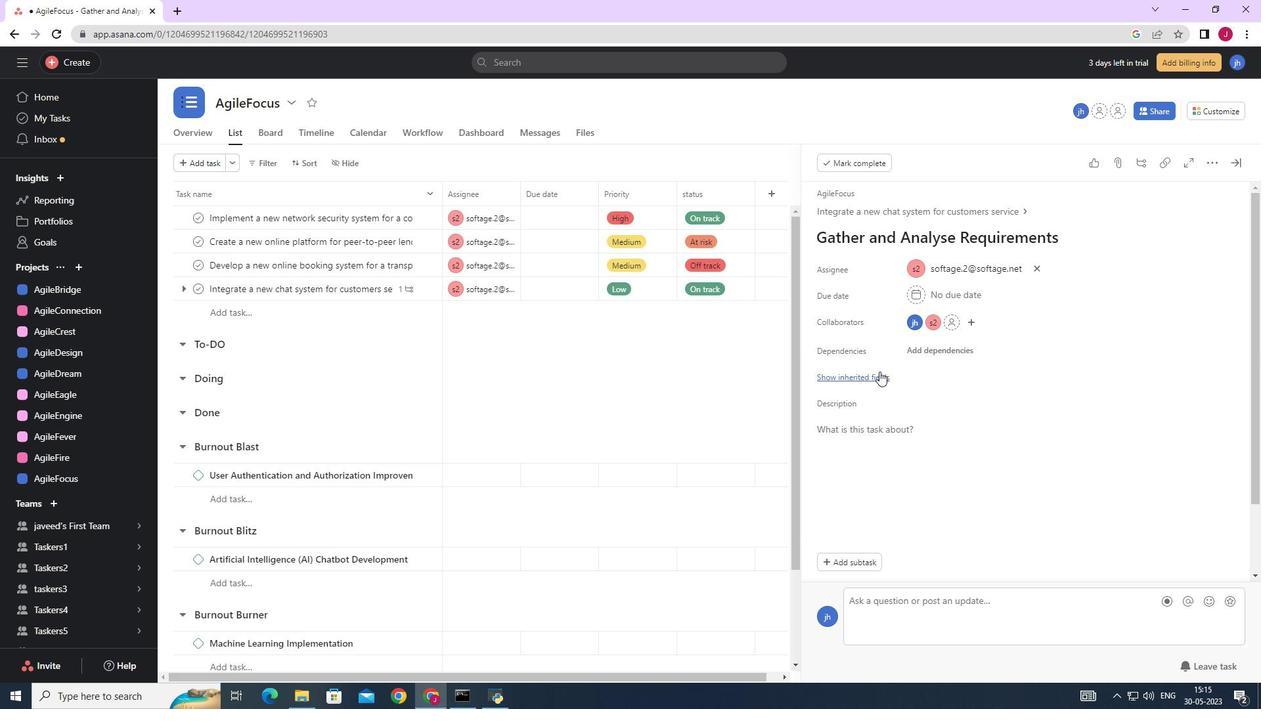 
Action: Mouse pressed left at (875, 377)
Screenshot: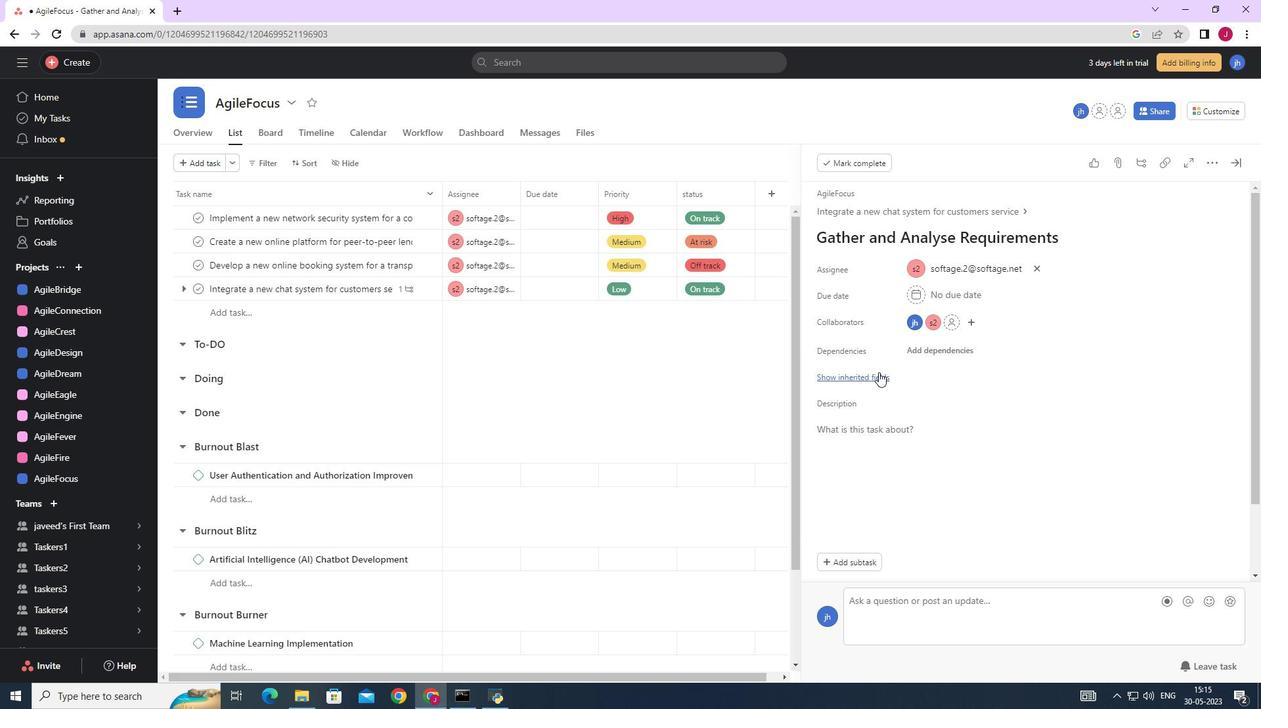 
Action: Mouse moved to (915, 402)
Screenshot: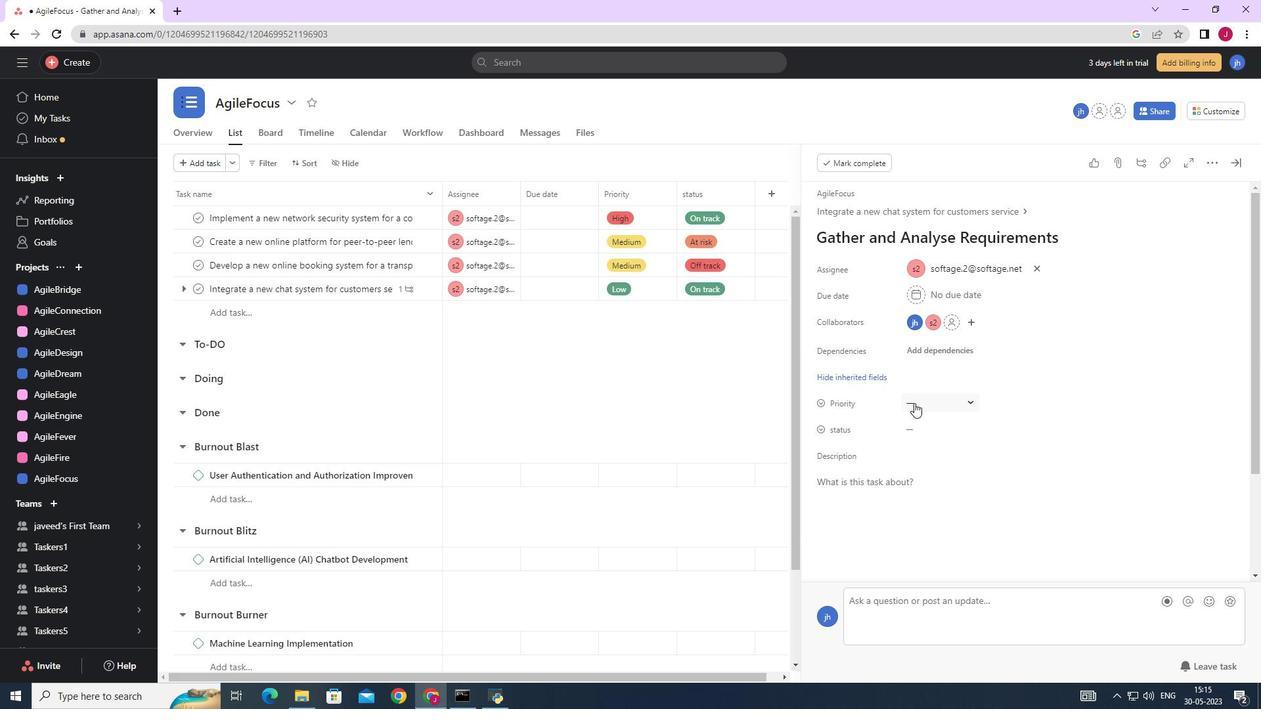 
Action: Mouse pressed left at (915, 402)
Screenshot: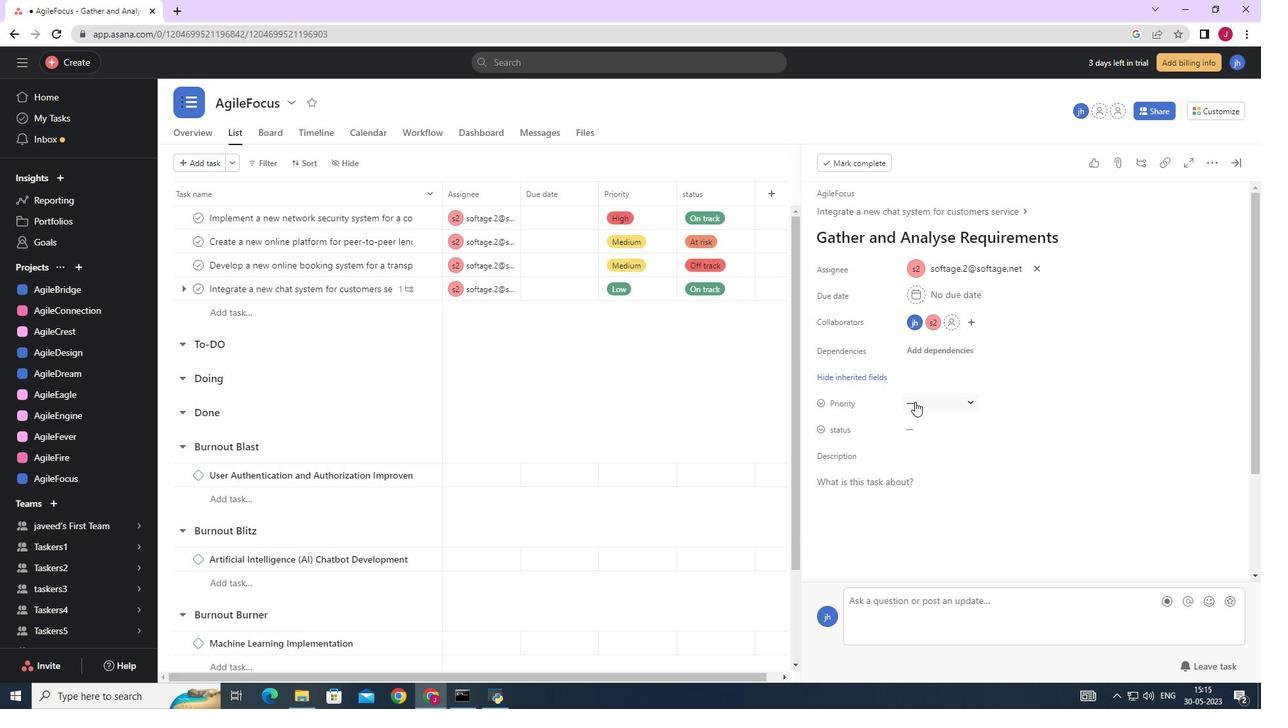 
Action: Mouse moved to (954, 473)
Screenshot: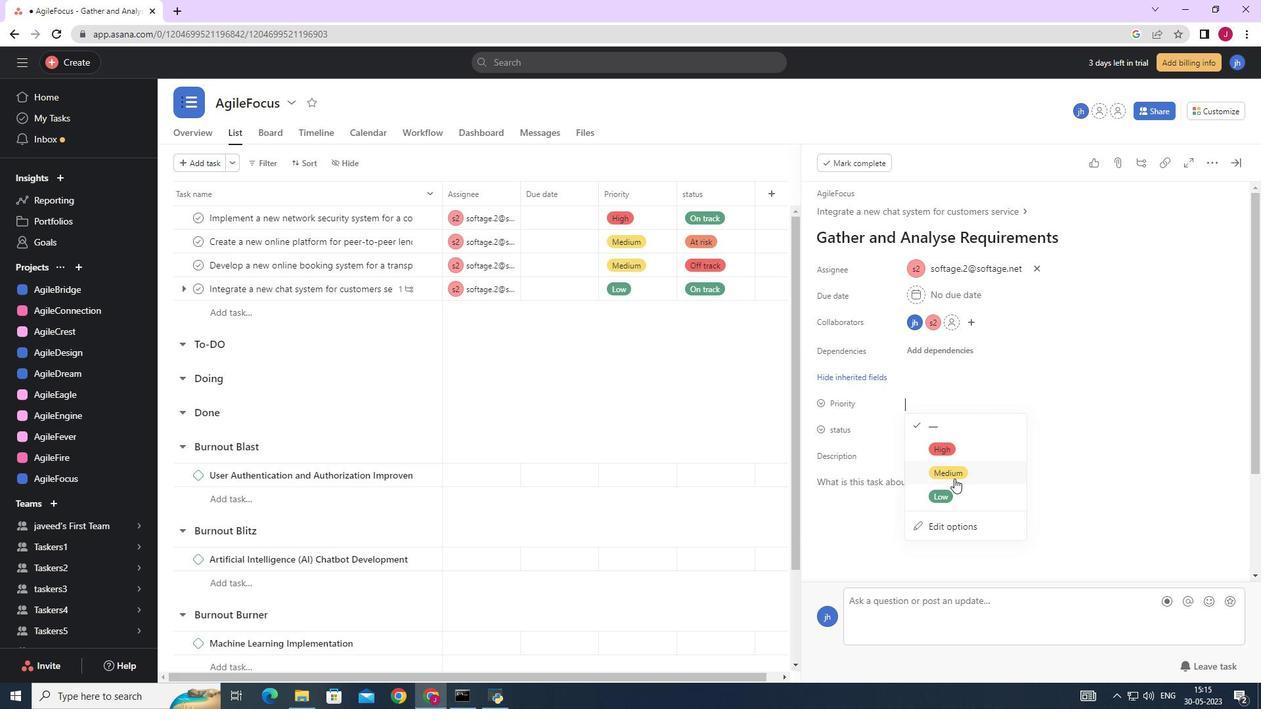 
Action: Mouse pressed left at (954, 473)
Screenshot: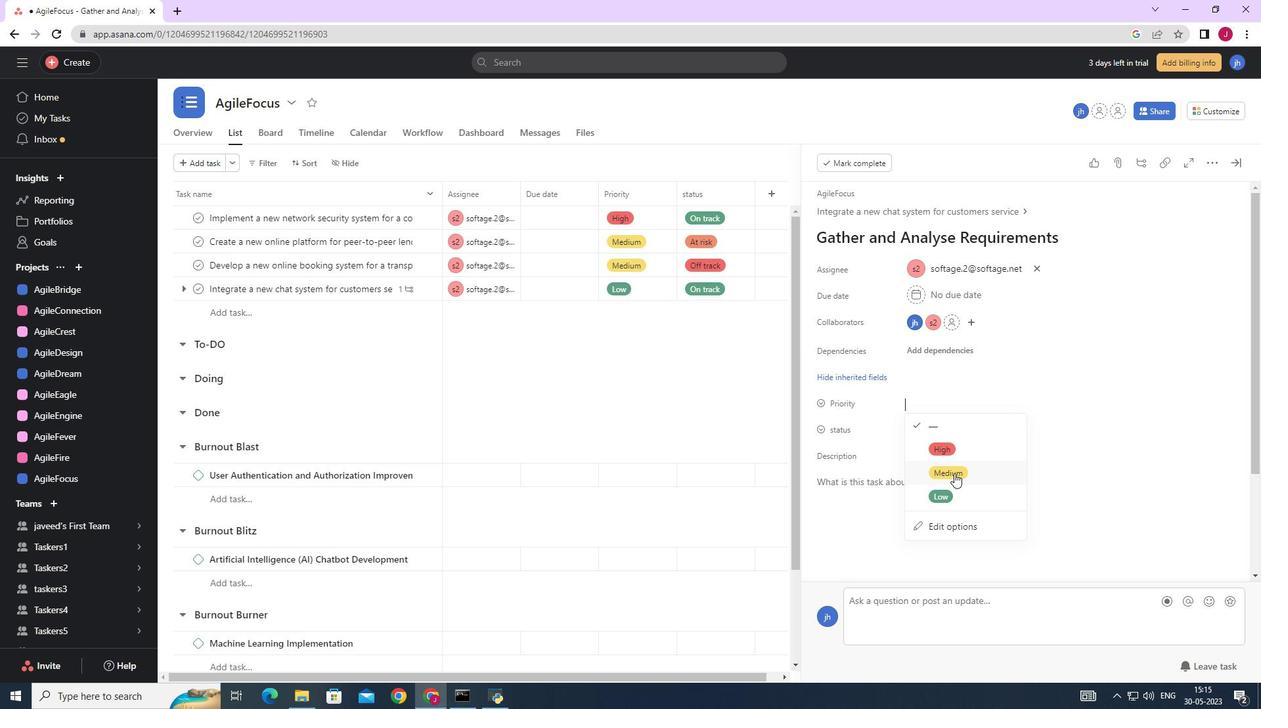 
Action: Mouse moved to (940, 425)
Screenshot: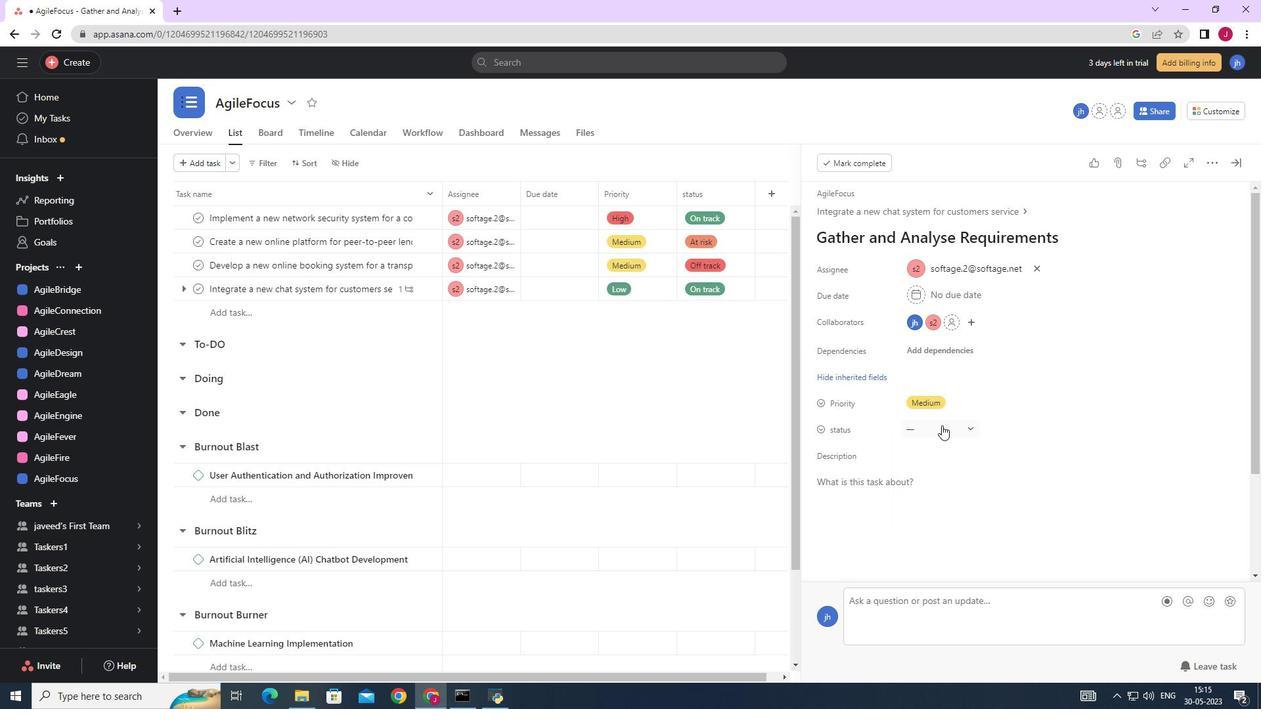 
Action: Mouse pressed left at (940, 425)
Screenshot: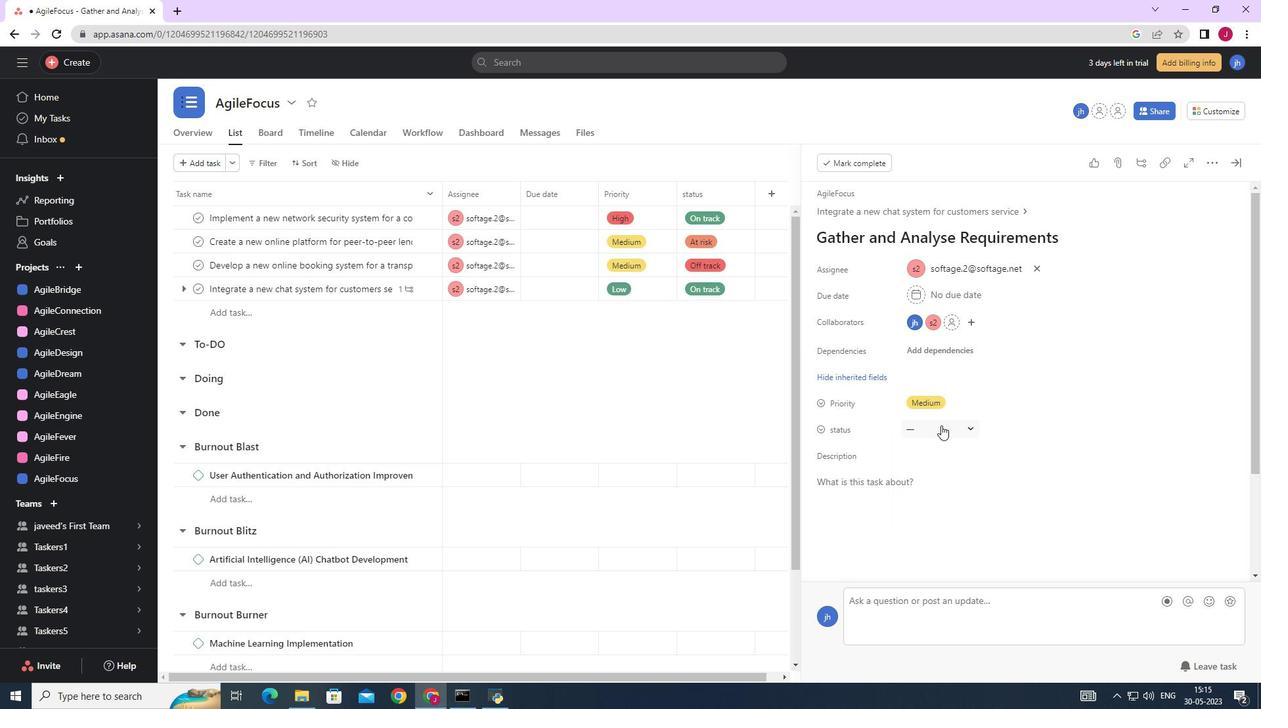 
Action: Mouse moved to (955, 523)
Screenshot: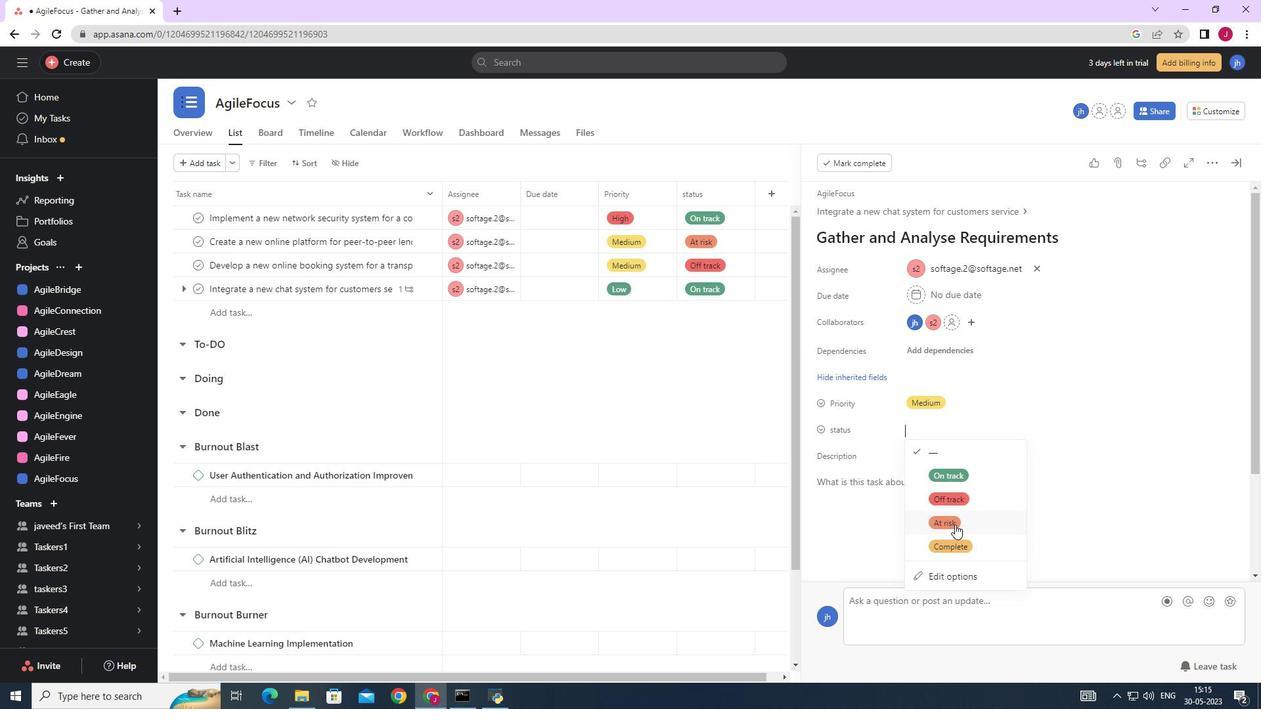 
Action: Mouse pressed left at (955, 523)
Screenshot: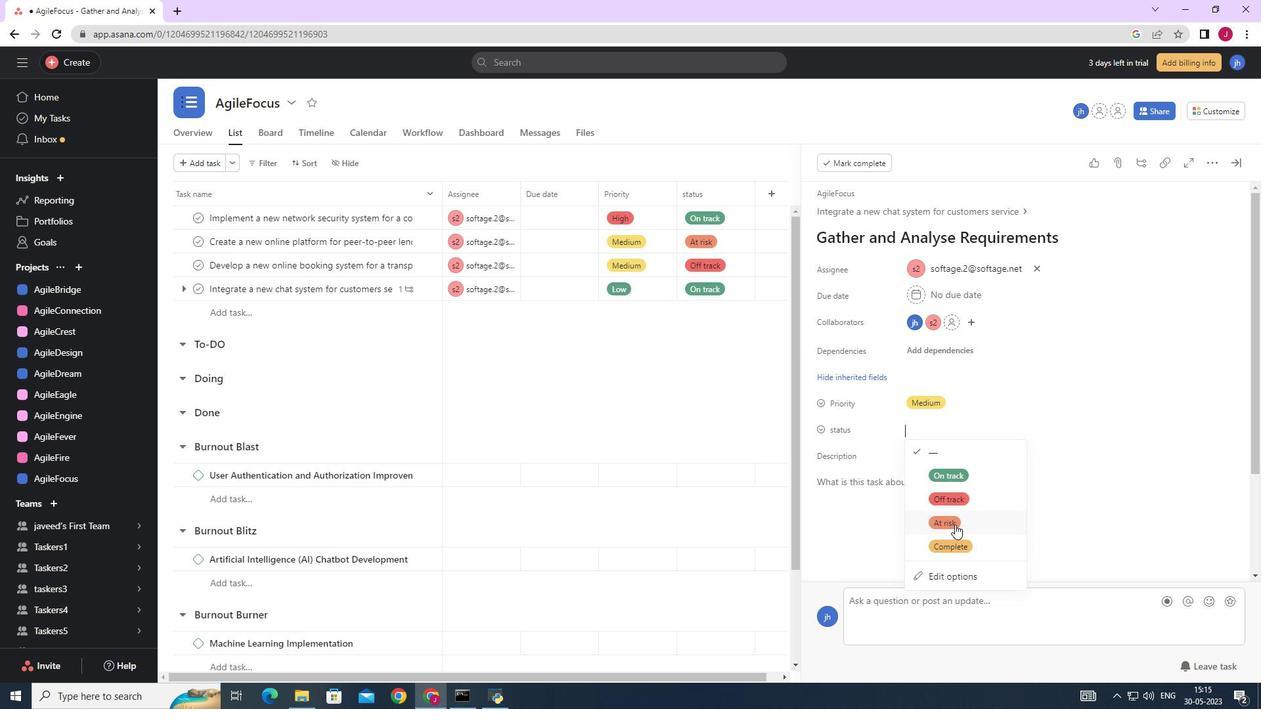 
Action: Mouse moved to (1237, 163)
Screenshot: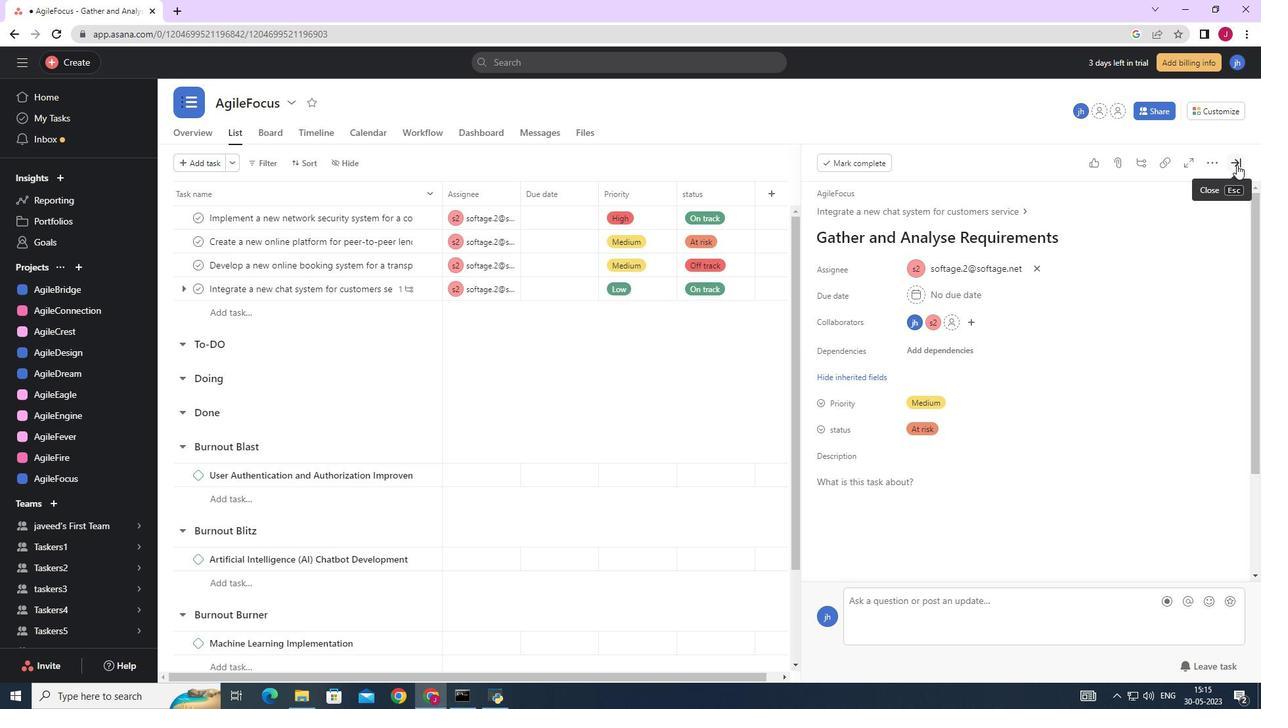 
Action: Mouse pressed left at (1237, 163)
Screenshot: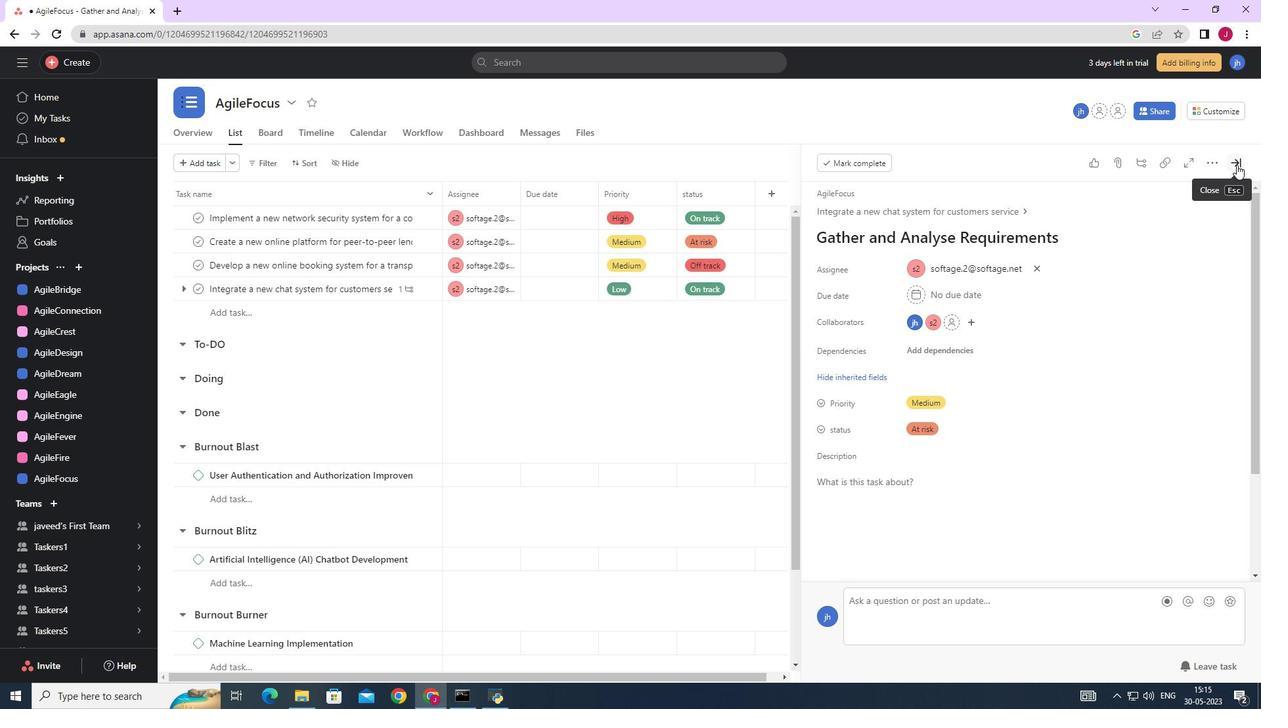 
